 Task: Open Card Risk Monitoring and Control in Board Leadership Training to Workspace Compliance and Regulation and add a team member Softage.1@softage.net, a label Red, a checklist Decision Making, an attachment from your google drive, a color Red and finally, add a card description 'Create and send out employee satisfaction survey on workplace culture' and a comment 'This task presents an opportunity to showcase our leadership and project management skills, ensuring that it is completed on time and within budget.'. Add a start date 'Jan 01, 1900' with a due date 'Jan 08, 1900'
Action: Mouse moved to (92, 53)
Screenshot: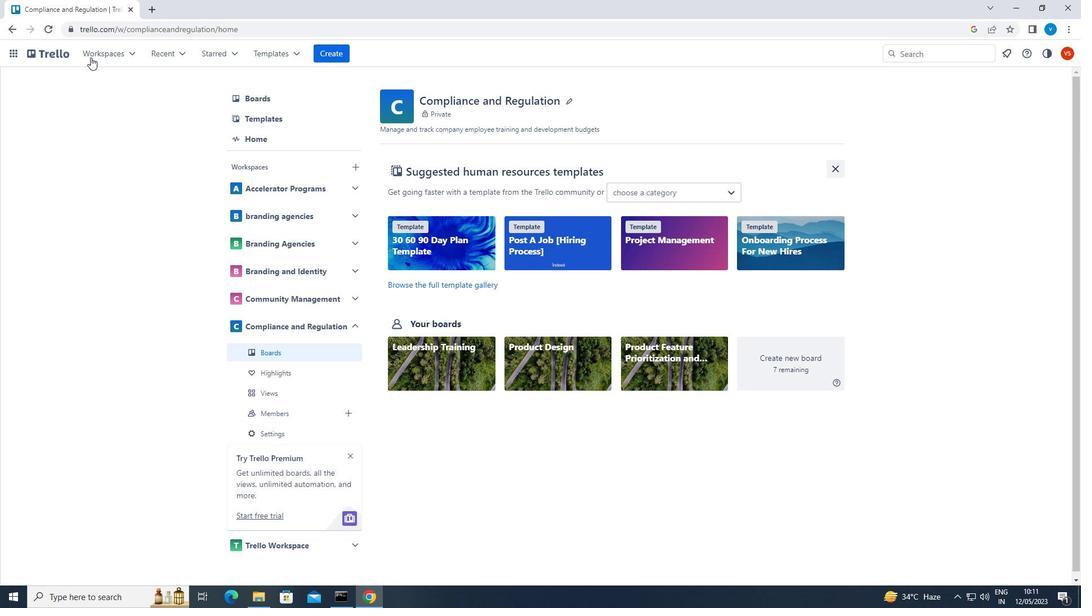 
Action: Mouse pressed left at (92, 53)
Screenshot: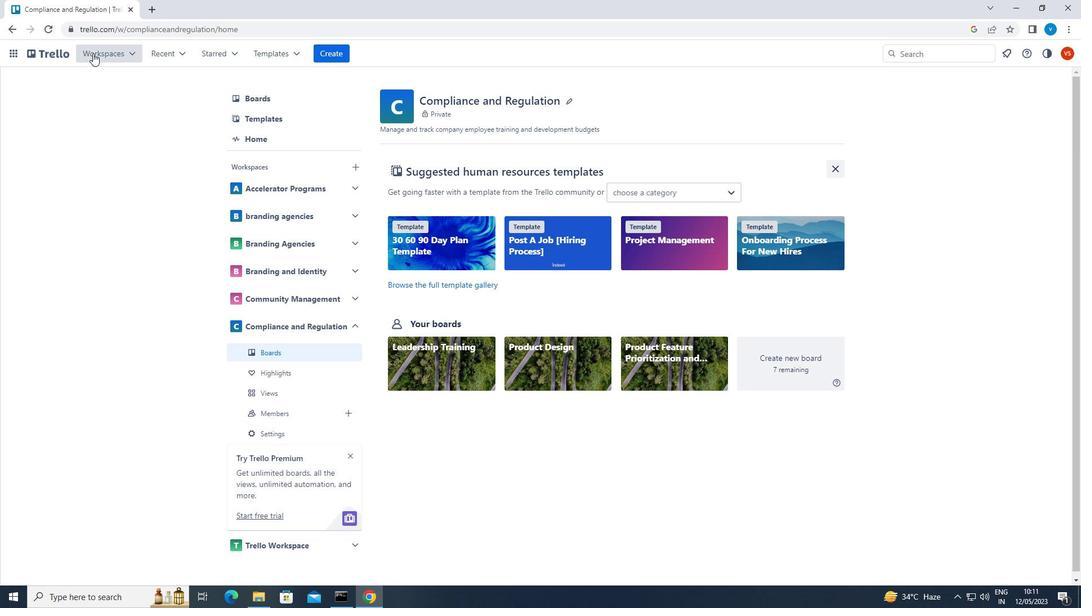 
Action: Mouse moved to (145, 308)
Screenshot: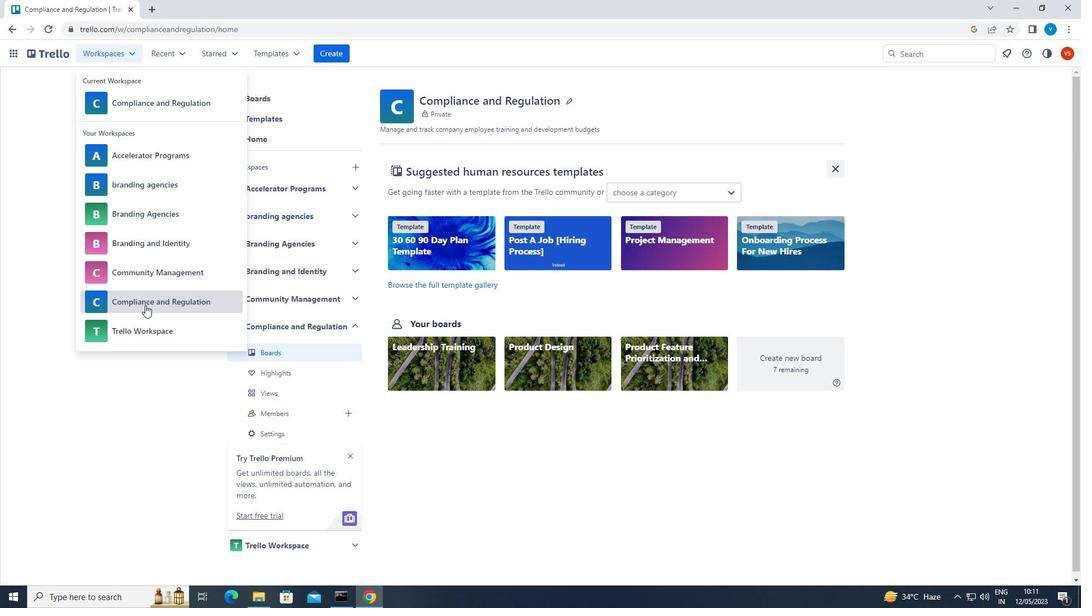 
Action: Mouse pressed left at (145, 308)
Screenshot: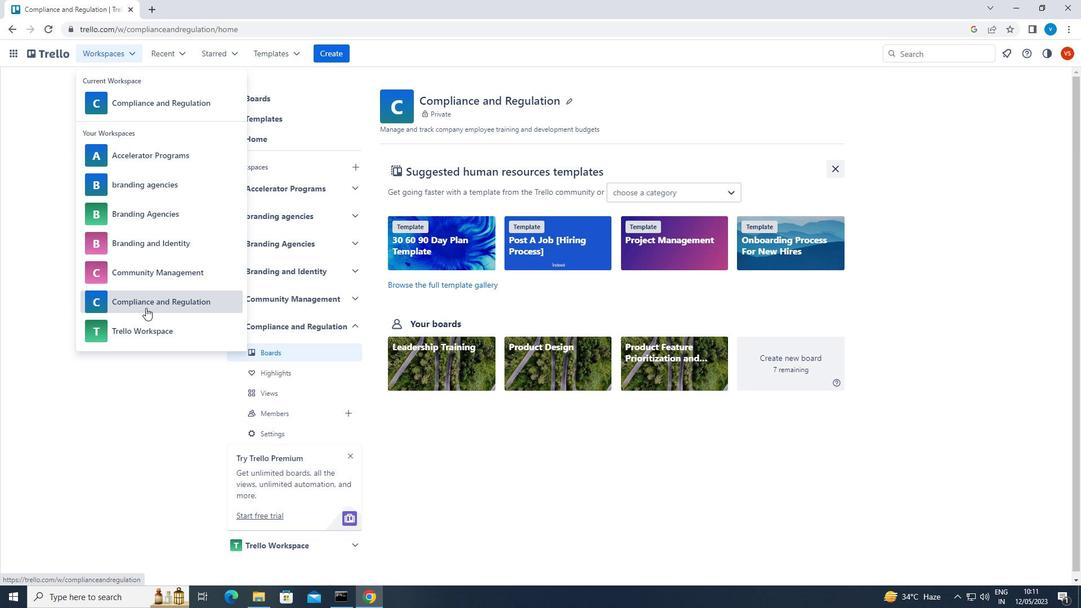 
Action: Mouse moved to (827, 461)
Screenshot: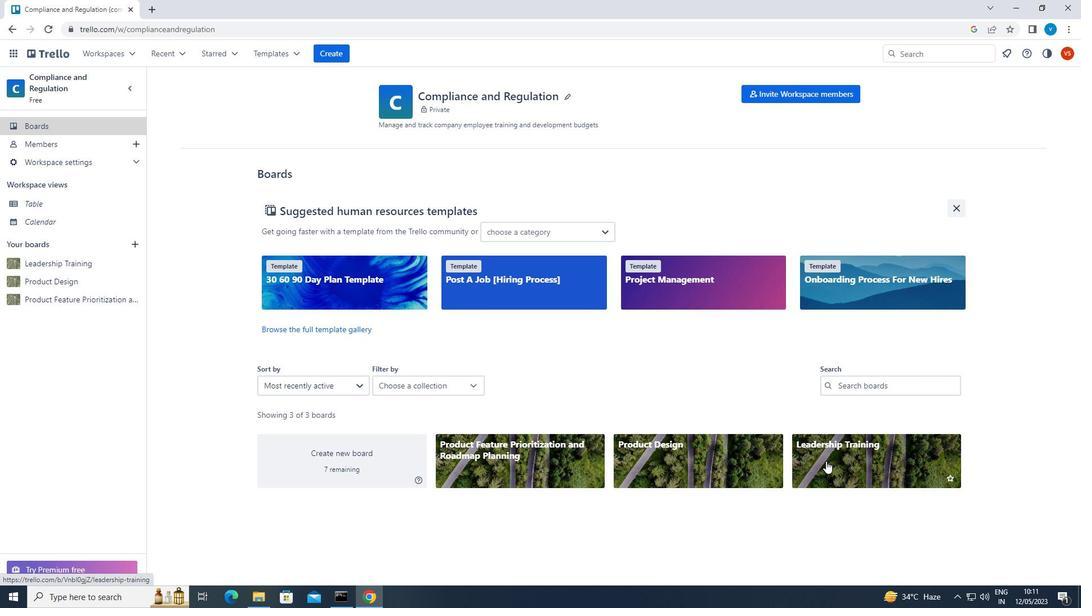
Action: Mouse pressed left at (827, 461)
Screenshot: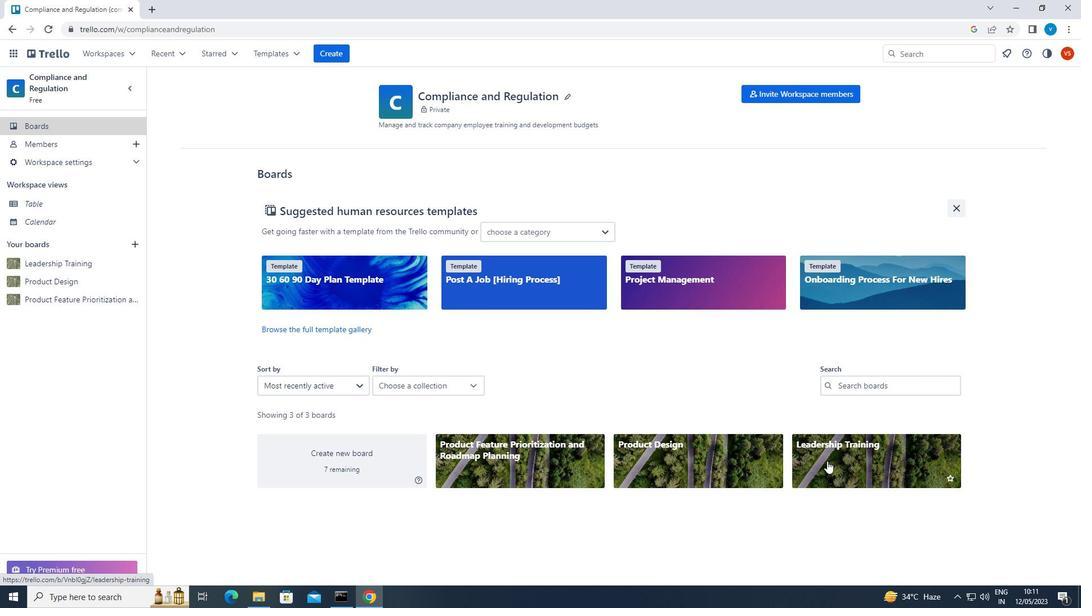 
Action: Mouse moved to (228, 143)
Screenshot: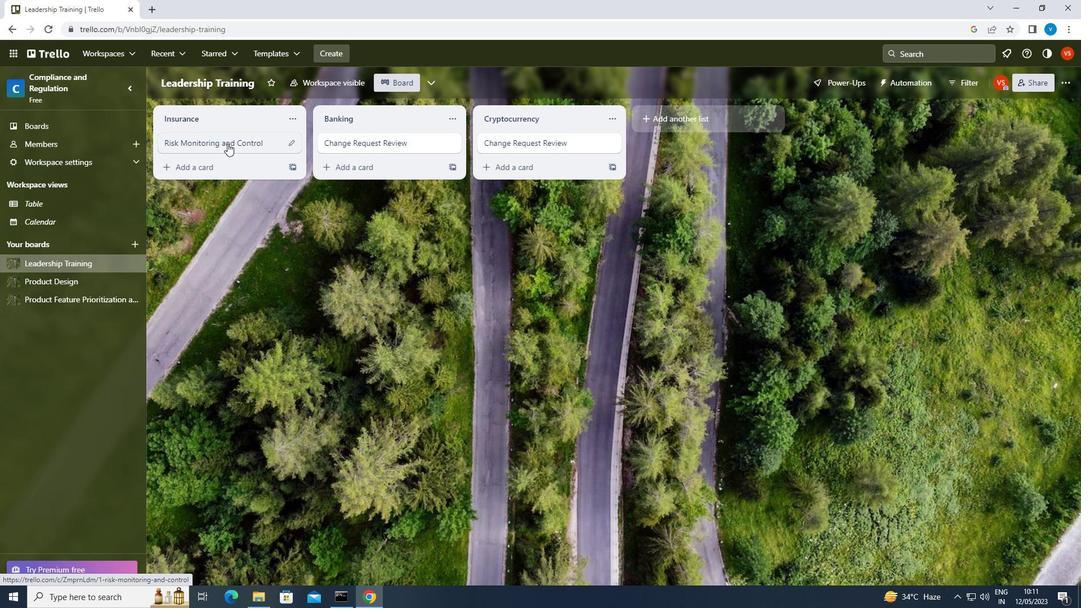
Action: Mouse pressed left at (228, 143)
Screenshot: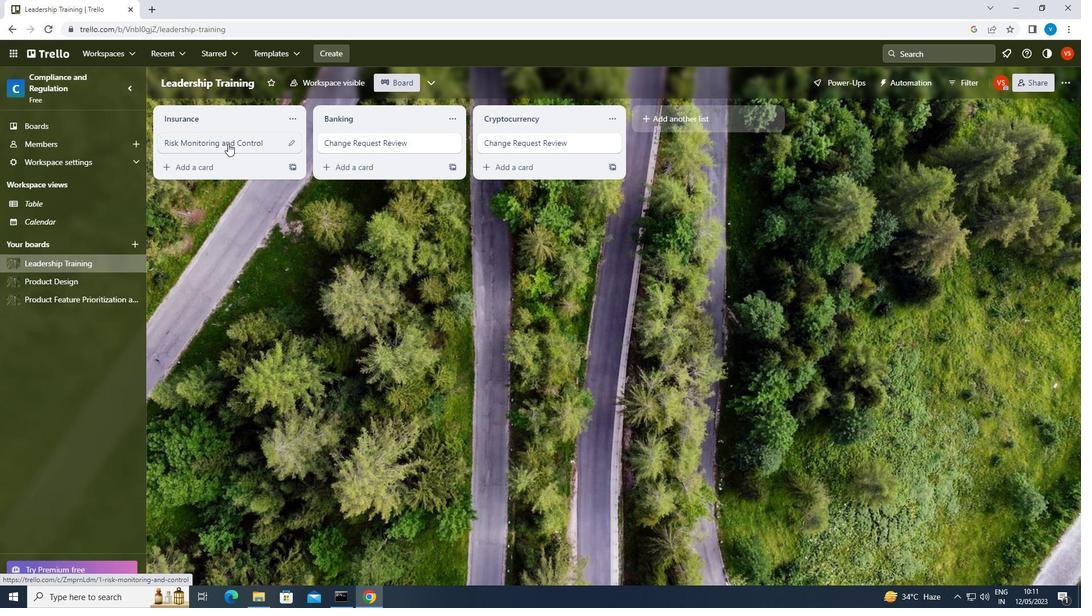 
Action: Mouse moved to (717, 136)
Screenshot: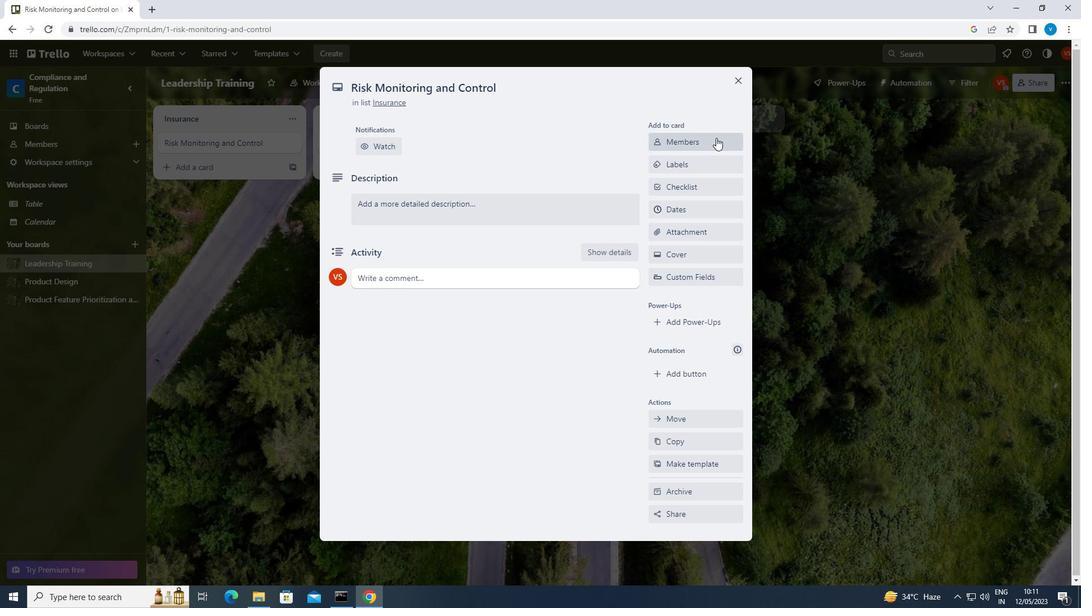 
Action: Mouse pressed left at (717, 136)
Screenshot: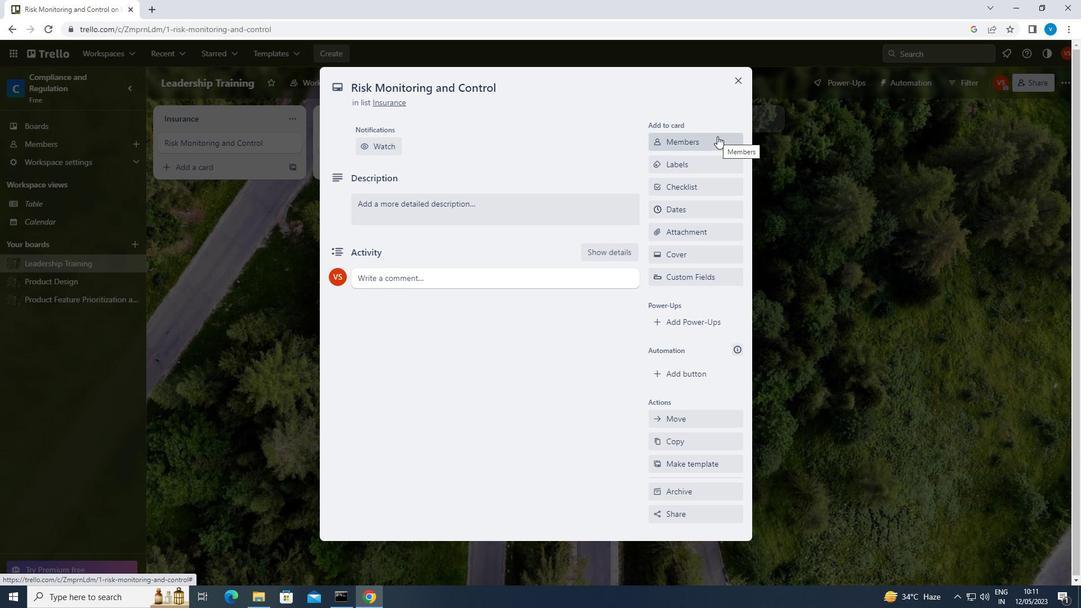 
Action: Mouse moved to (694, 196)
Screenshot: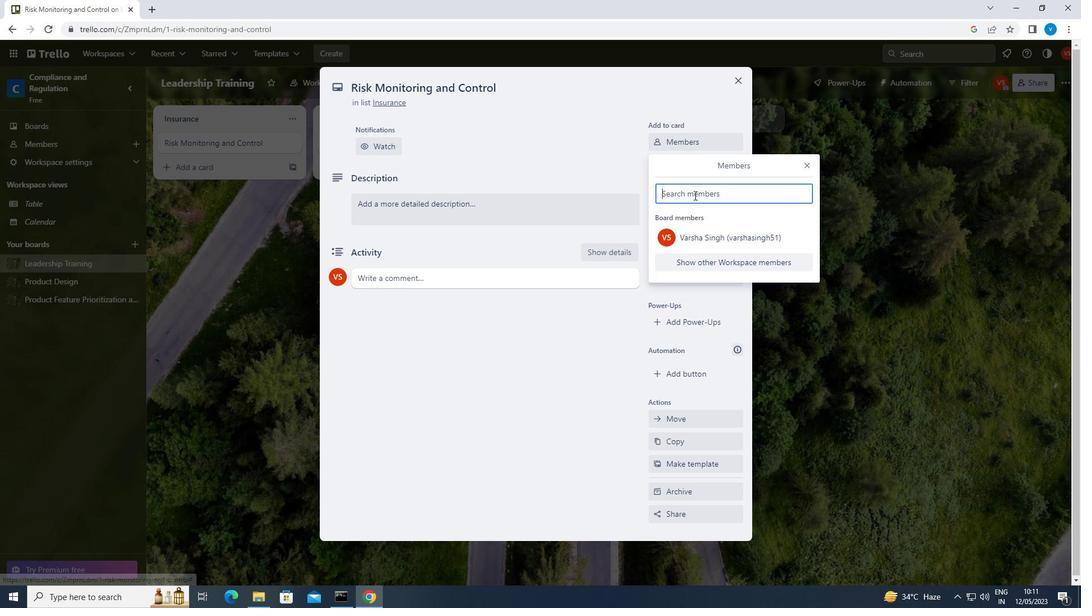 
Action: Key pressed <Key.shift>SOFTAGE.1<Key.shift>@SOFTAGE.NET
Screenshot: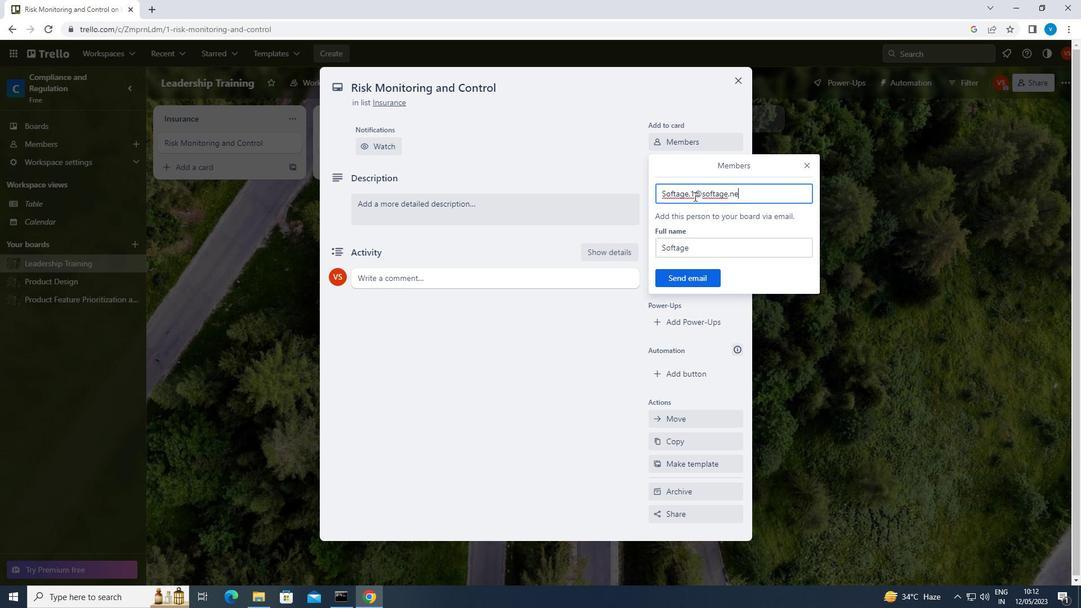 
Action: Mouse moved to (694, 274)
Screenshot: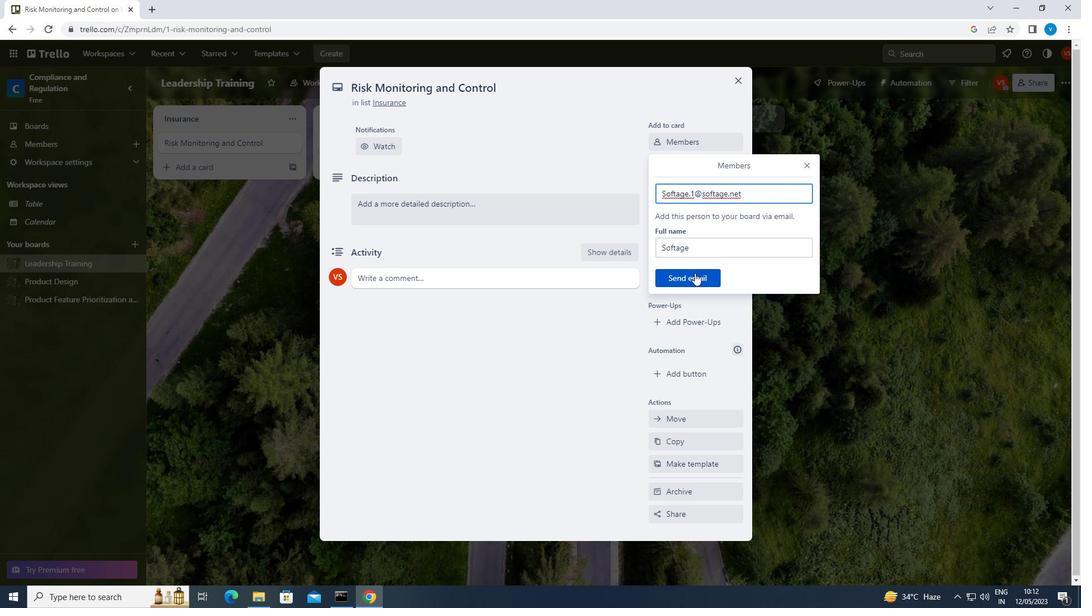 
Action: Mouse pressed left at (694, 274)
Screenshot: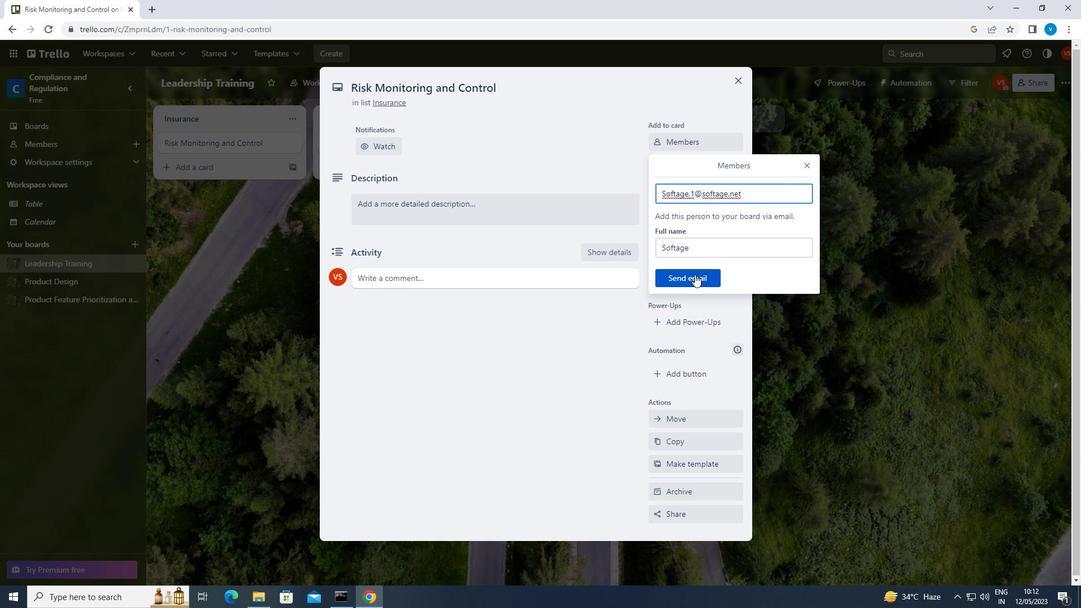 
Action: Mouse moved to (693, 207)
Screenshot: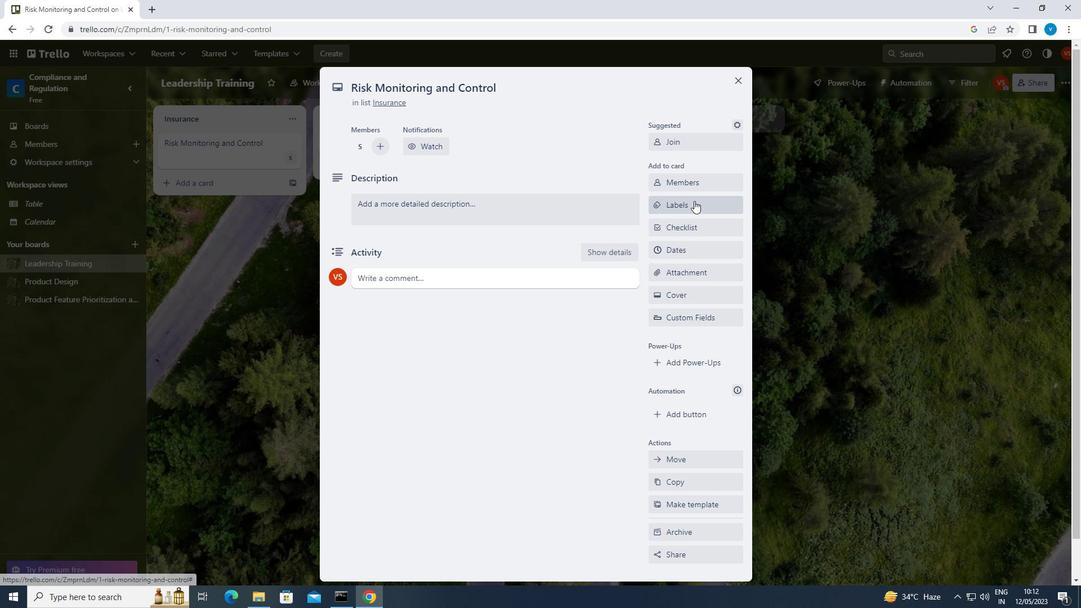 
Action: Mouse pressed left at (693, 207)
Screenshot: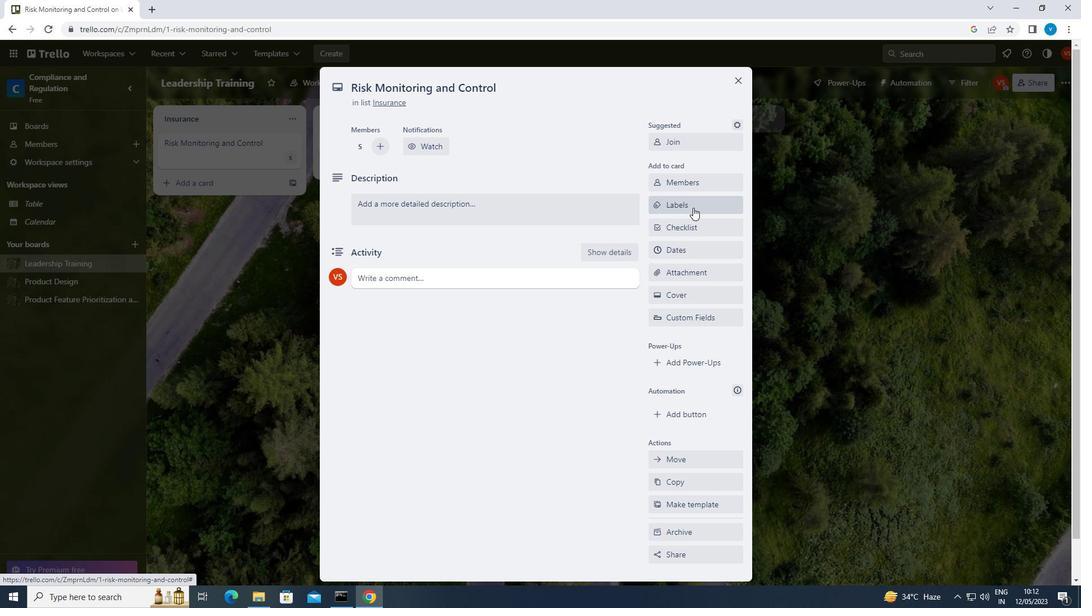 
Action: Mouse moved to (697, 352)
Screenshot: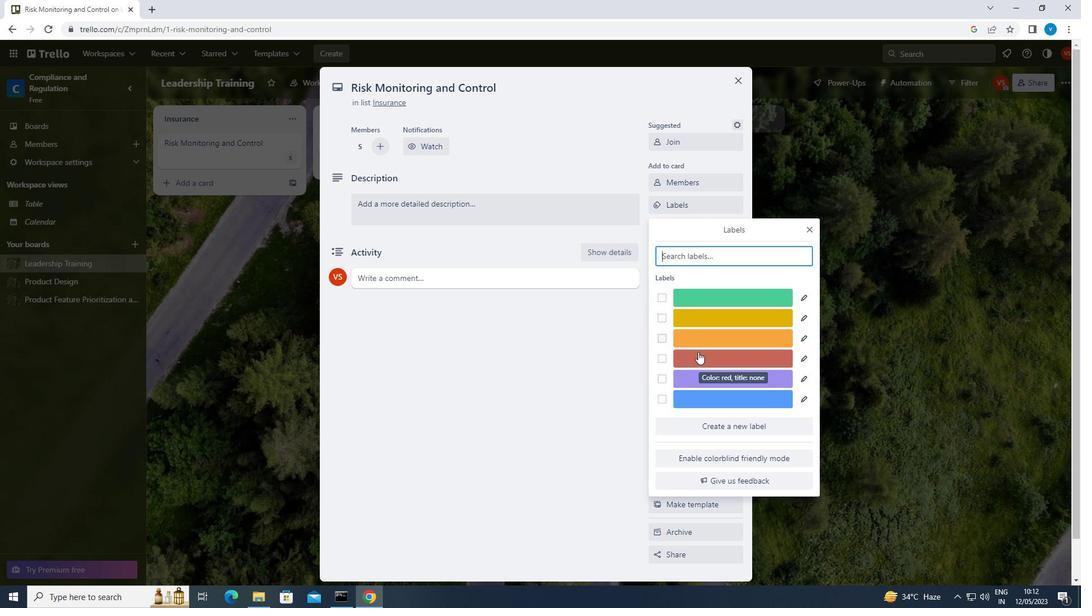 
Action: Mouse pressed left at (697, 352)
Screenshot: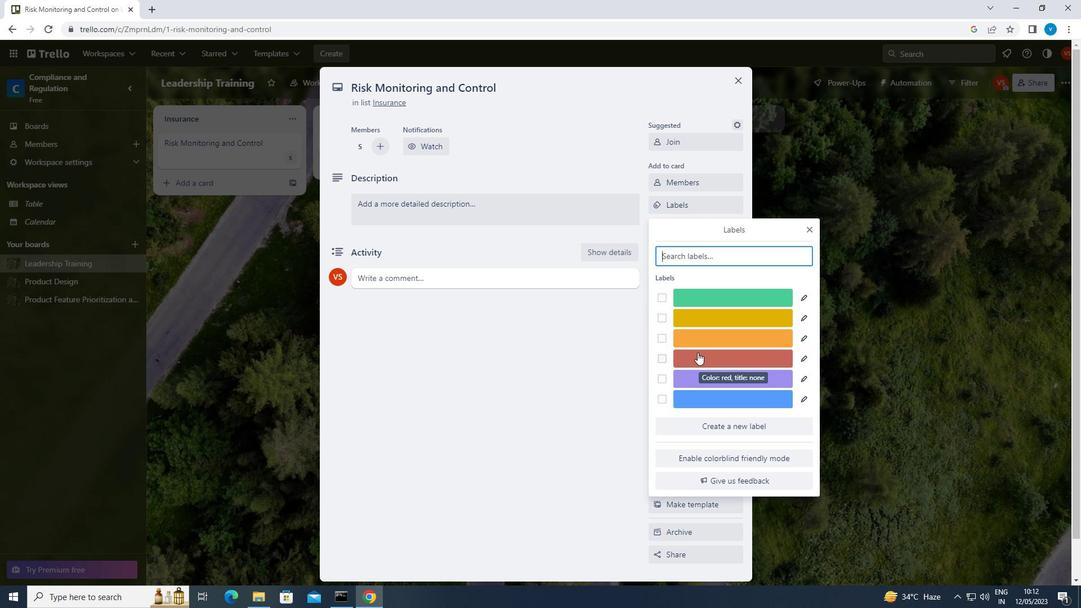 
Action: Mouse moved to (811, 229)
Screenshot: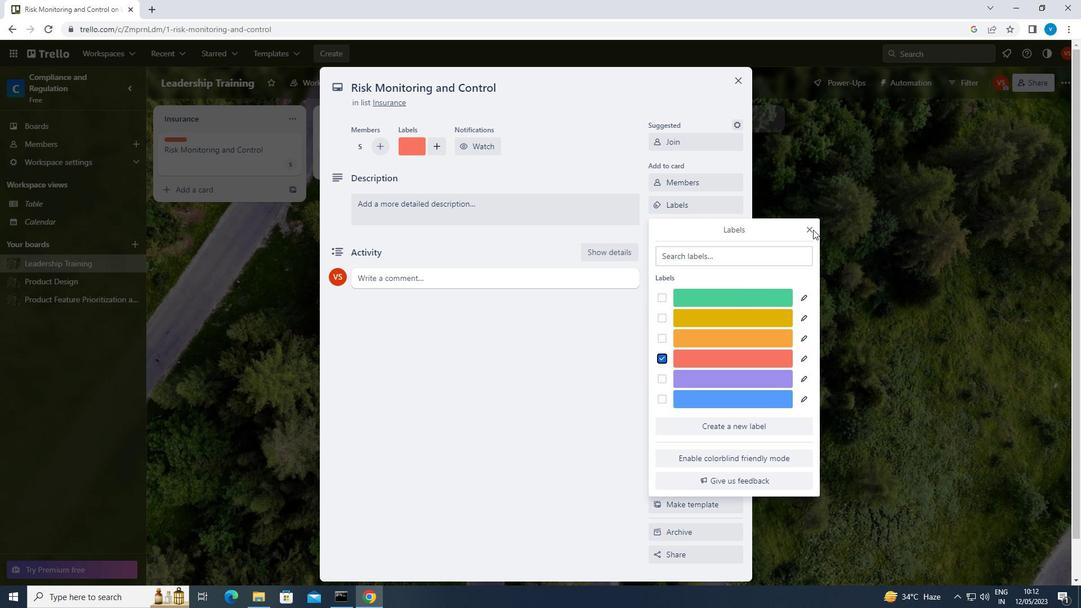 
Action: Mouse pressed left at (811, 229)
Screenshot: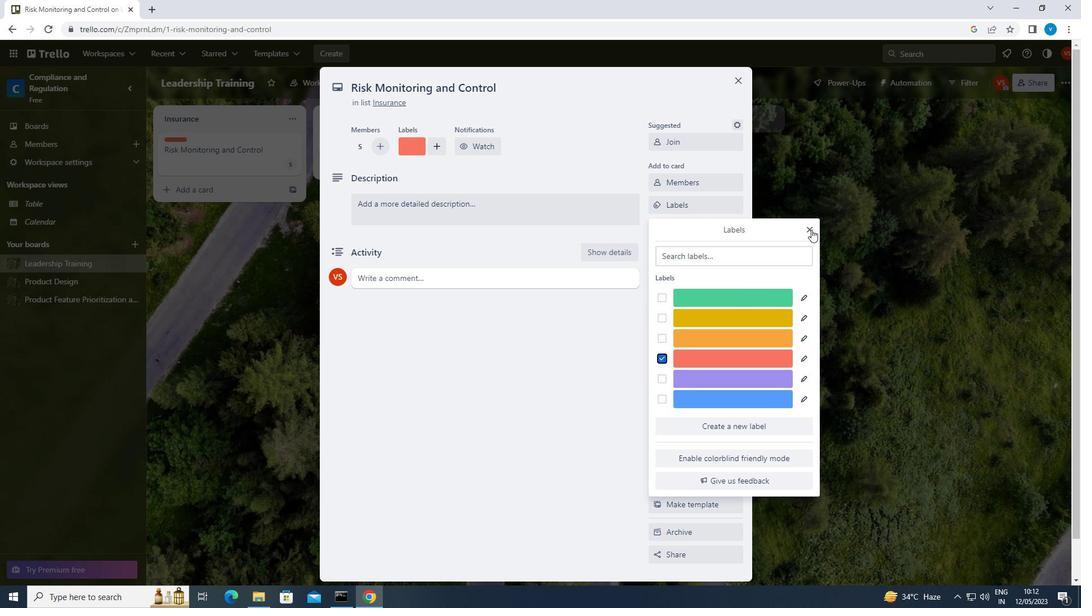 
Action: Mouse moved to (718, 224)
Screenshot: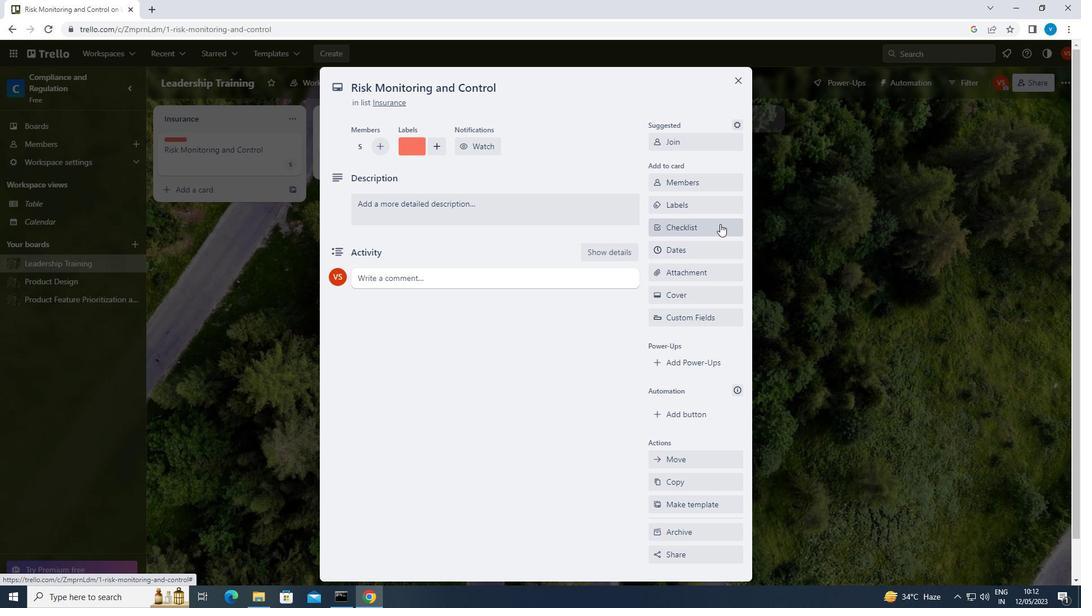 
Action: Mouse pressed left at (718, 224)
Screenshot: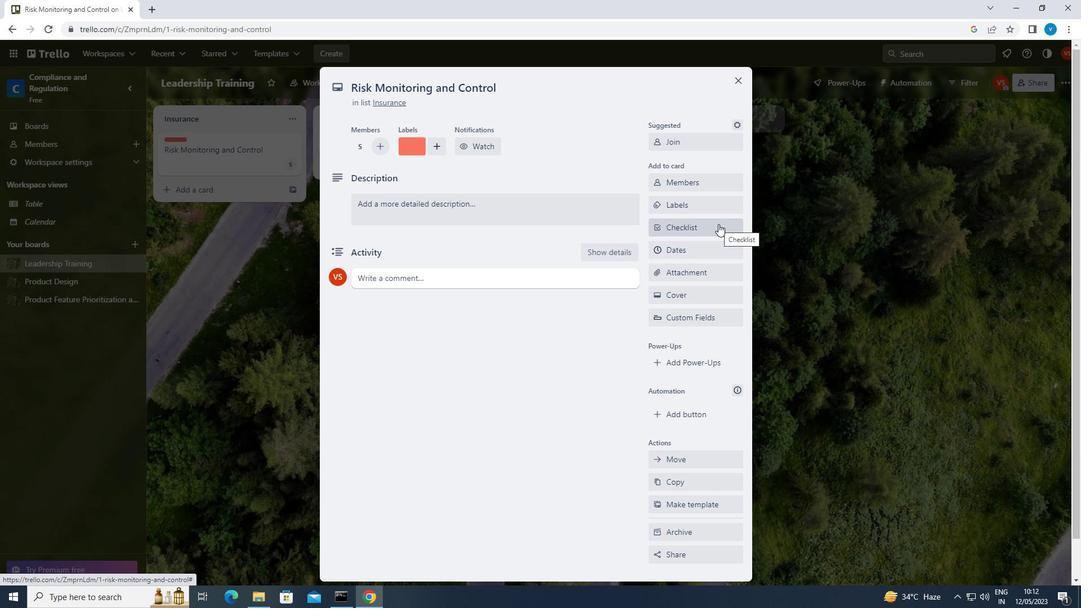 
Action: Mouse moved to (676, 315)
Screenshot: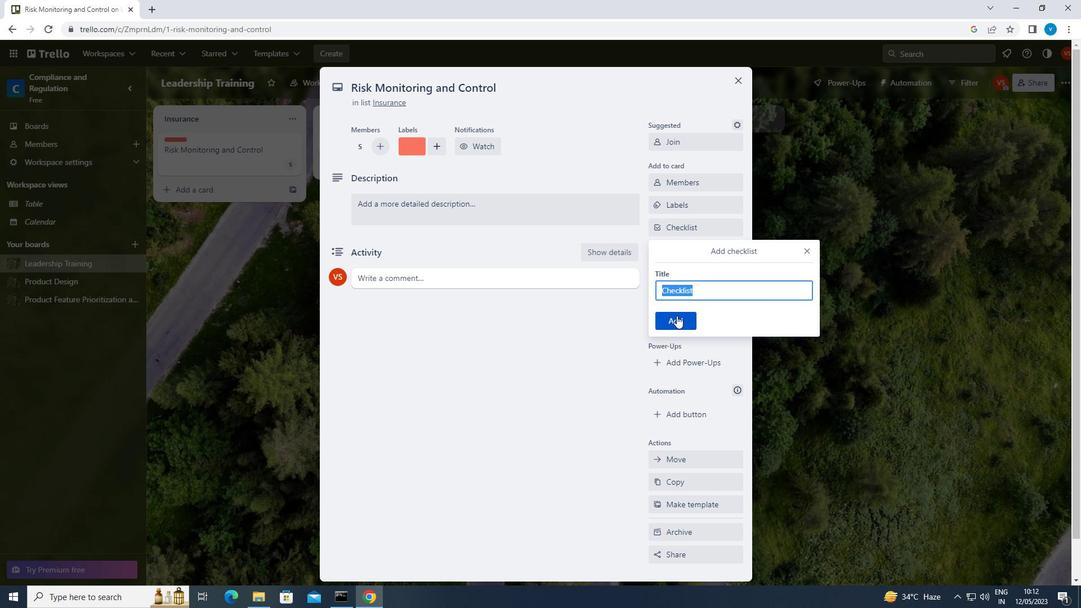 
Action: Mouse pressed left at (676, 315)
Screenshot: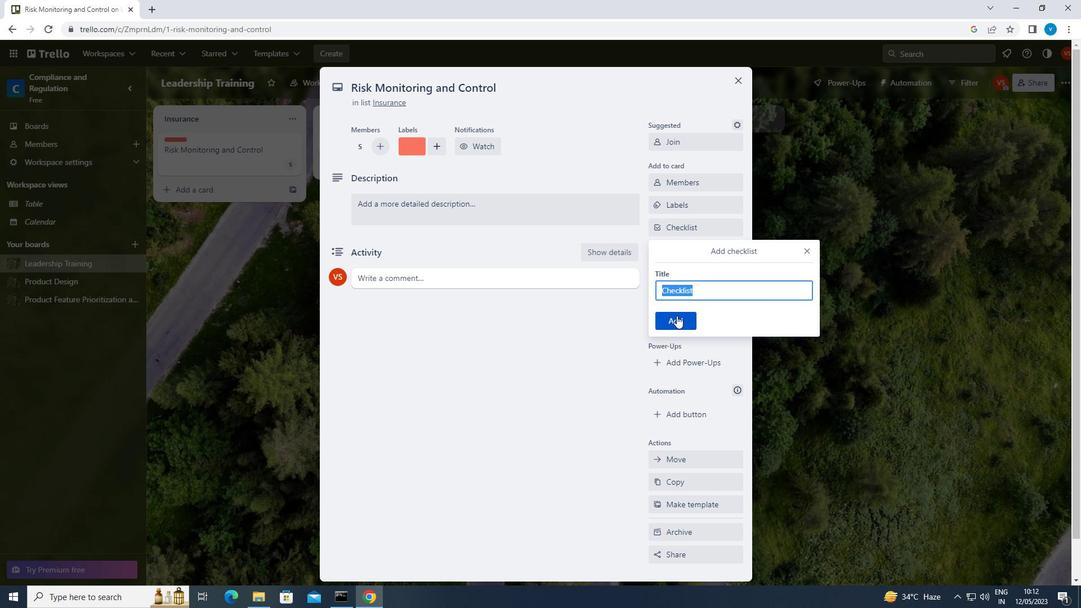 
Action: Mouse moved to (566, 286)
Screenshot: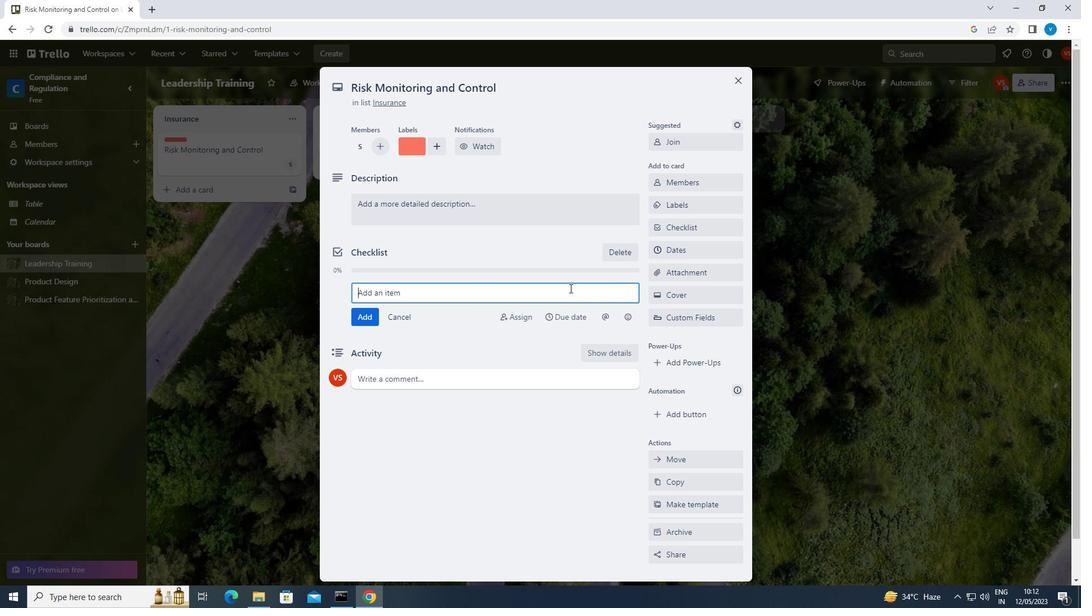 
Action: Key pressed <Key.shift>DECISION<Key.space><Key.shift>MAKING
Screenshot: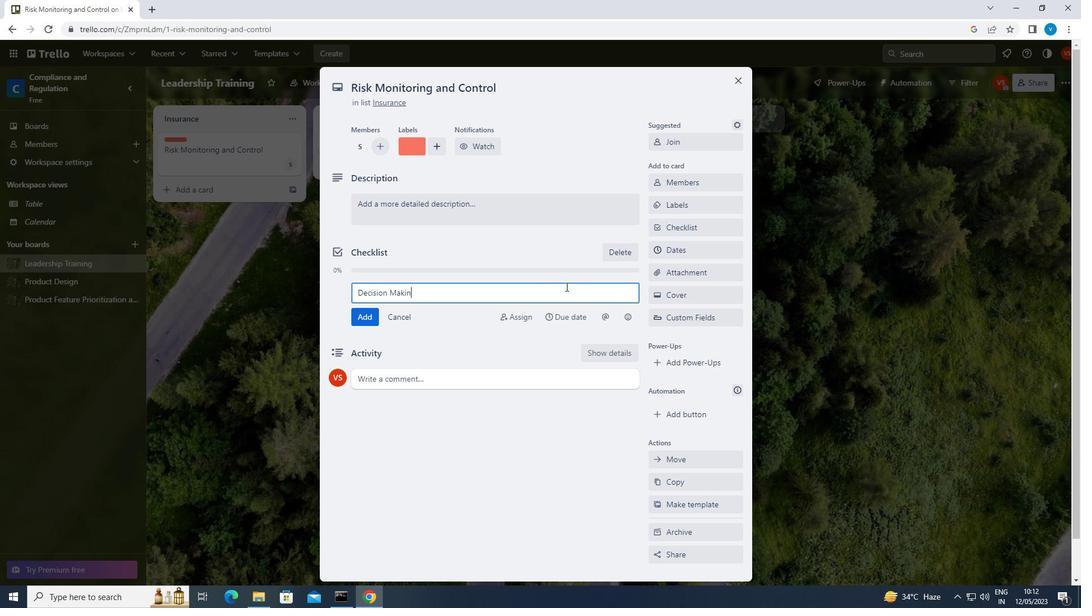 
Action: Mouse moved to (367, 319)
Screenshot: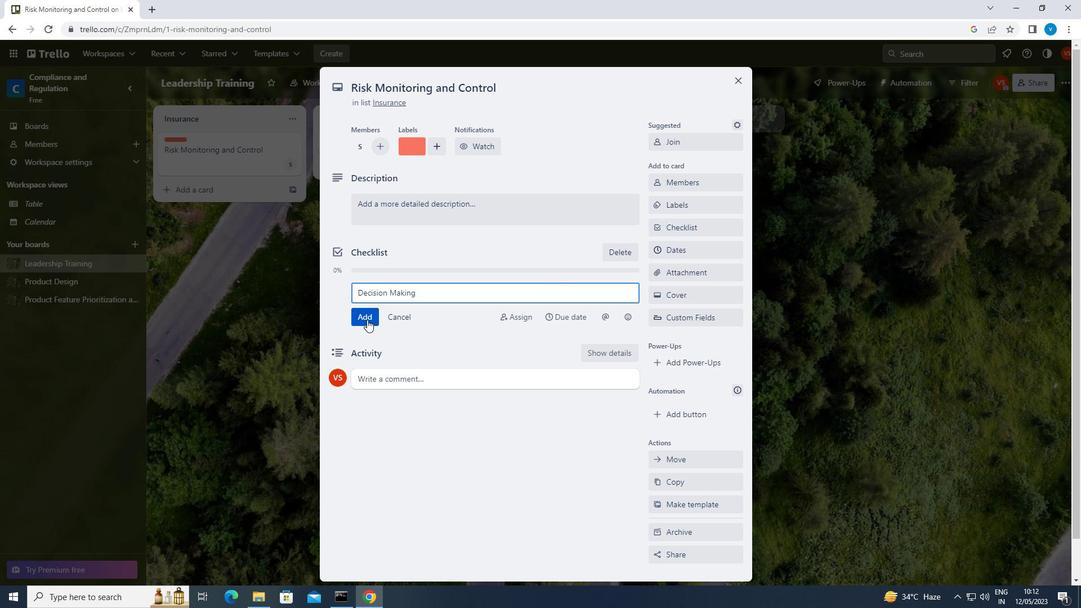 
Action: Mouse pressed left at (367, 319)
Screenshot: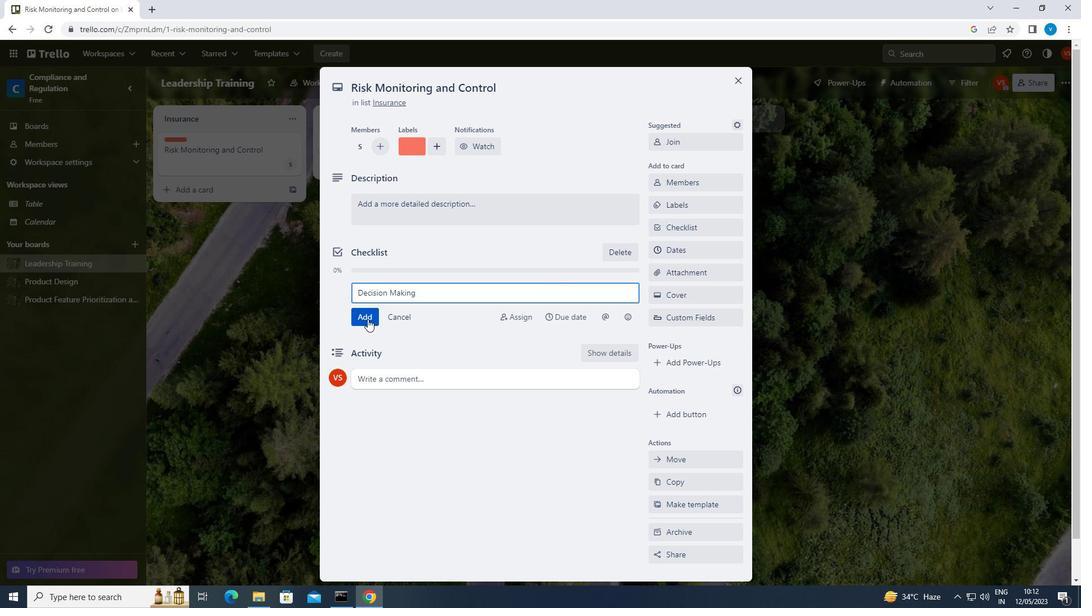 
Action: Mouse moved to (675, 275)
Screenshot: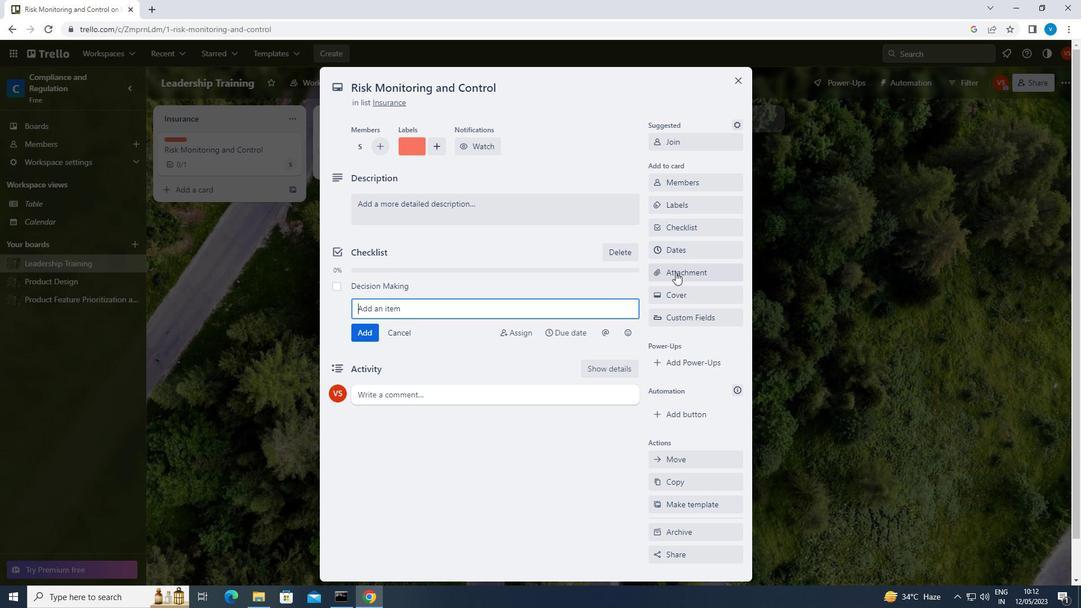 
Action: Mouse pressed left at (675, 275)
Screenshot: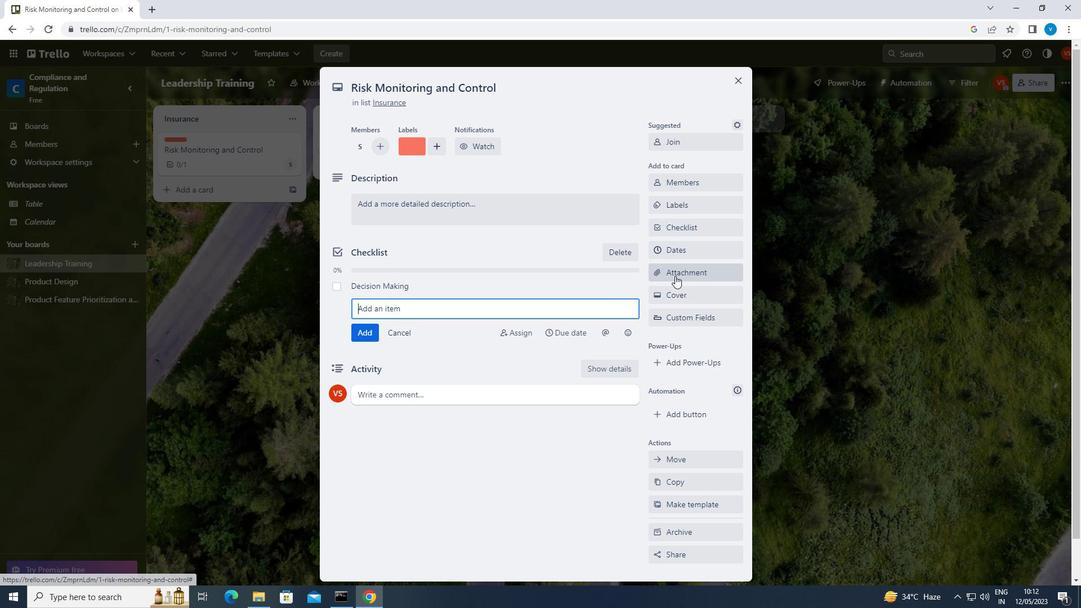 
Action: Mouse moved to (676, 361)
Screenshot: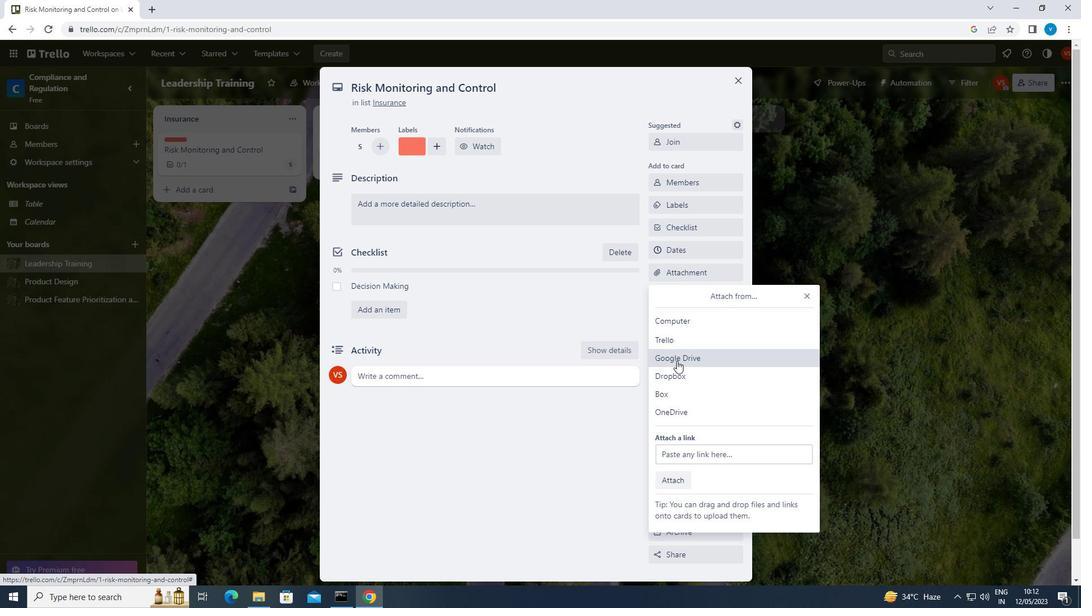 
Action: Mouse pressed left at (676, 361)
Screenshot: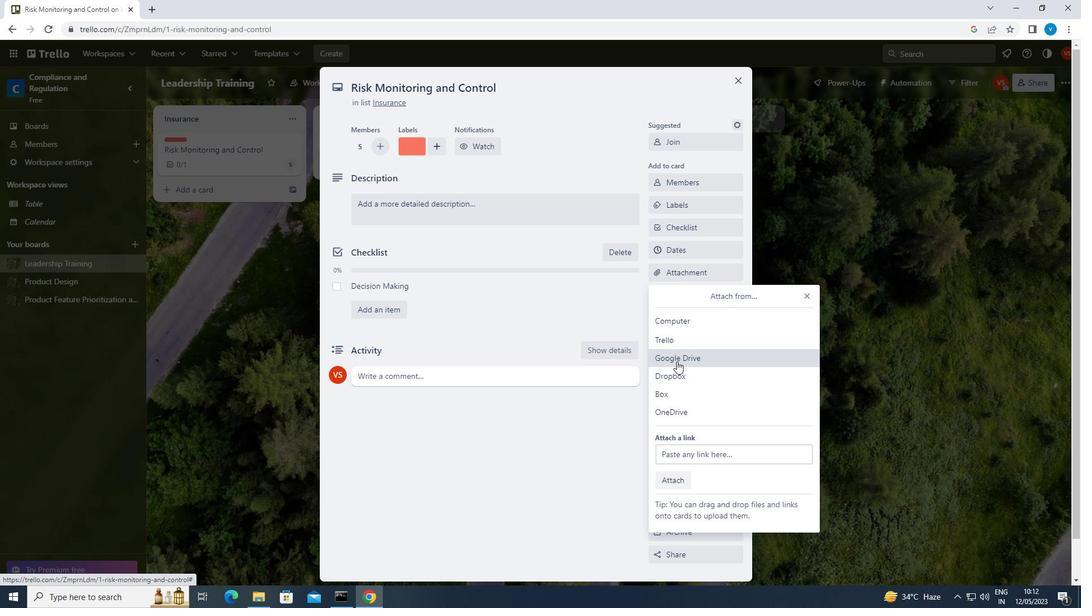 
Action: Mouse moved to (323, 289)
Screenshot: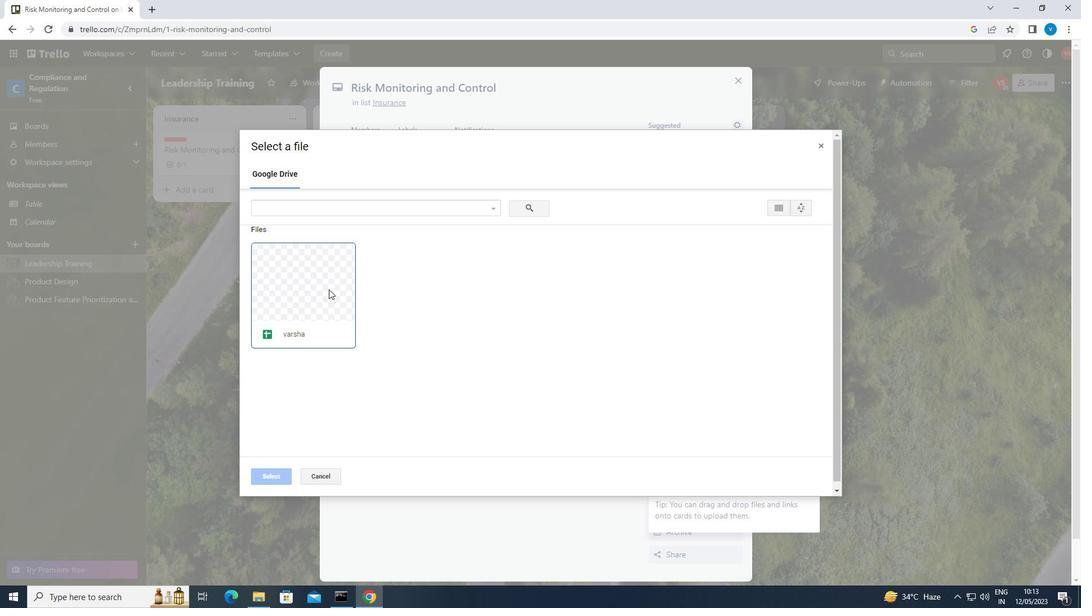 
Action: Mouse pressed left at (323, 289)
Screenshot: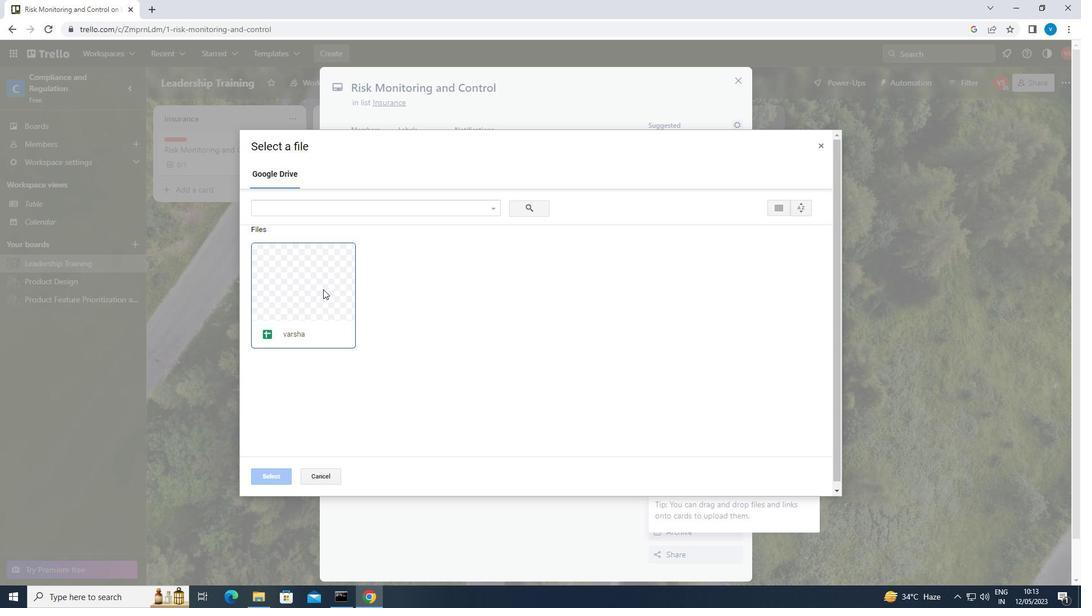 
Action: Mouse moved to (271, 473)
Screenshot: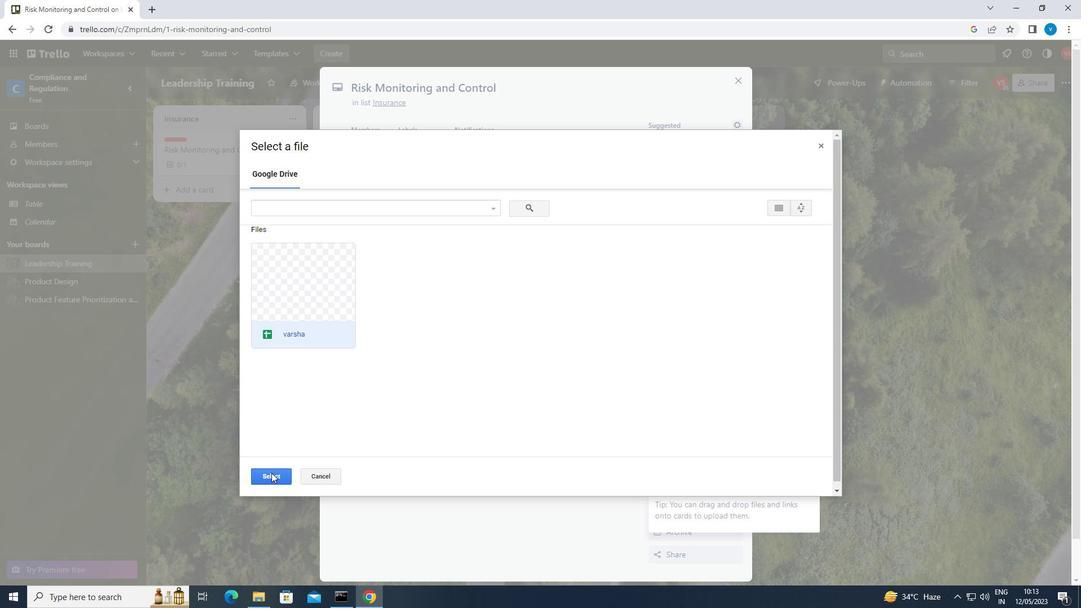 
Action: Mouse pressed left at (271, 473)
Screenshot: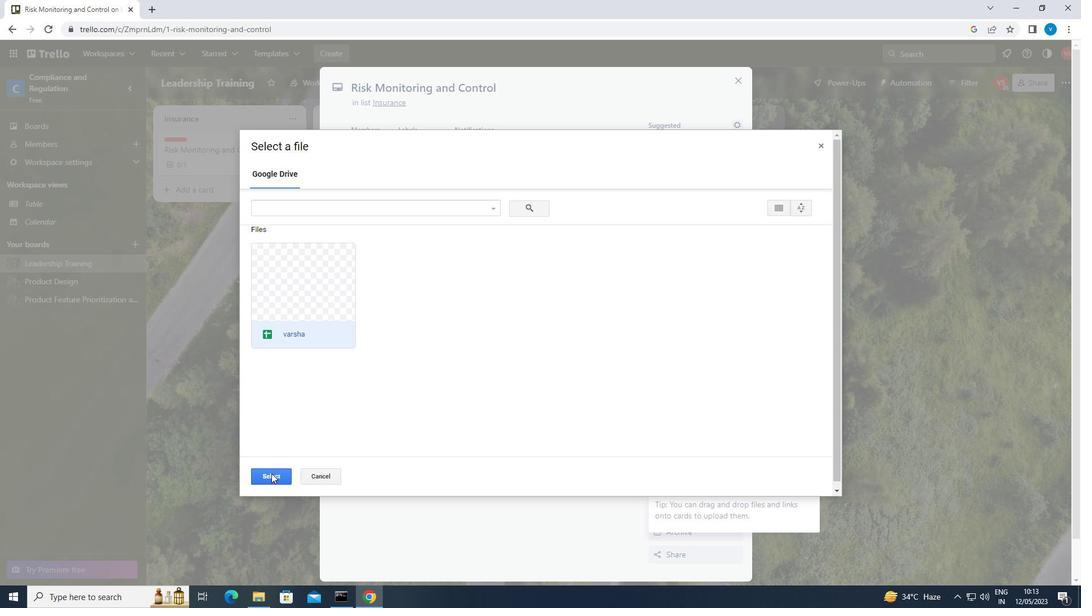 
Action: Mouse moved to (680, 292)
Screenshot: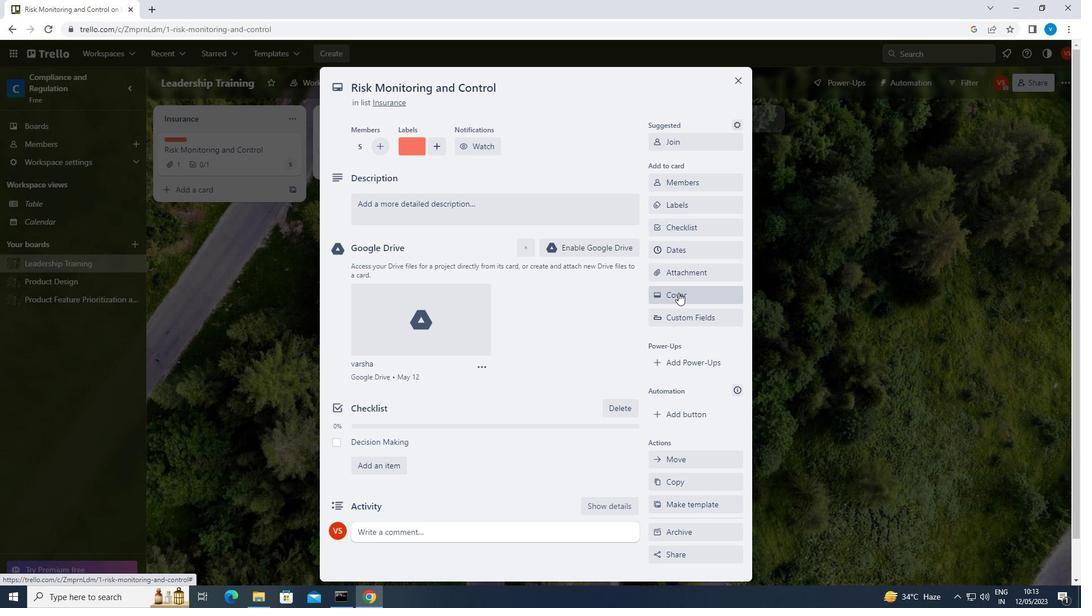 
Action: Mouse pressed left at (680, 292)
Screenshot: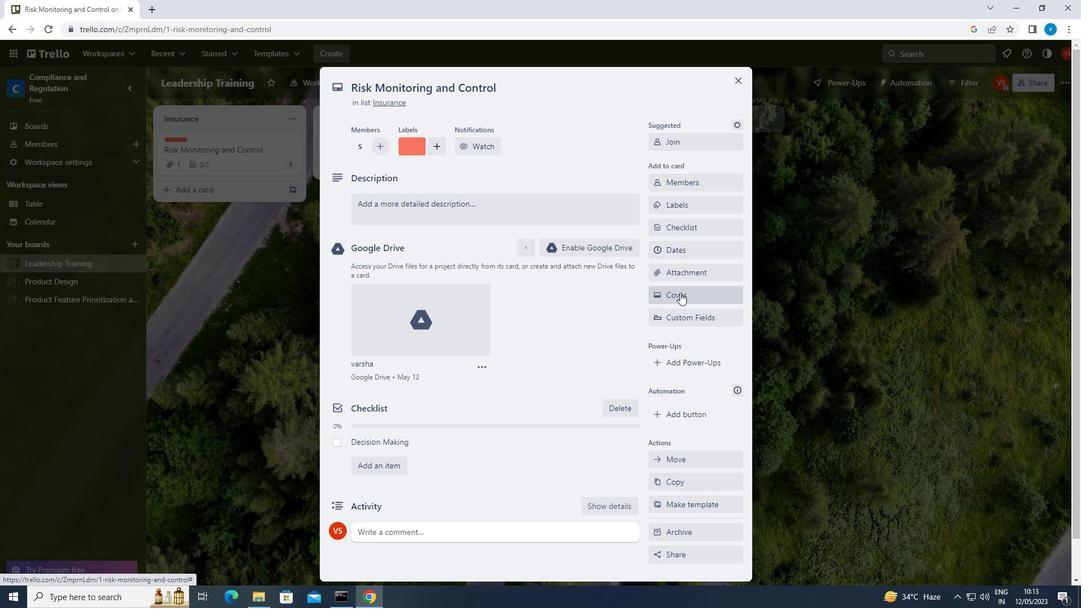 
Action: Mouse moved to (765, 357)
Screenshot: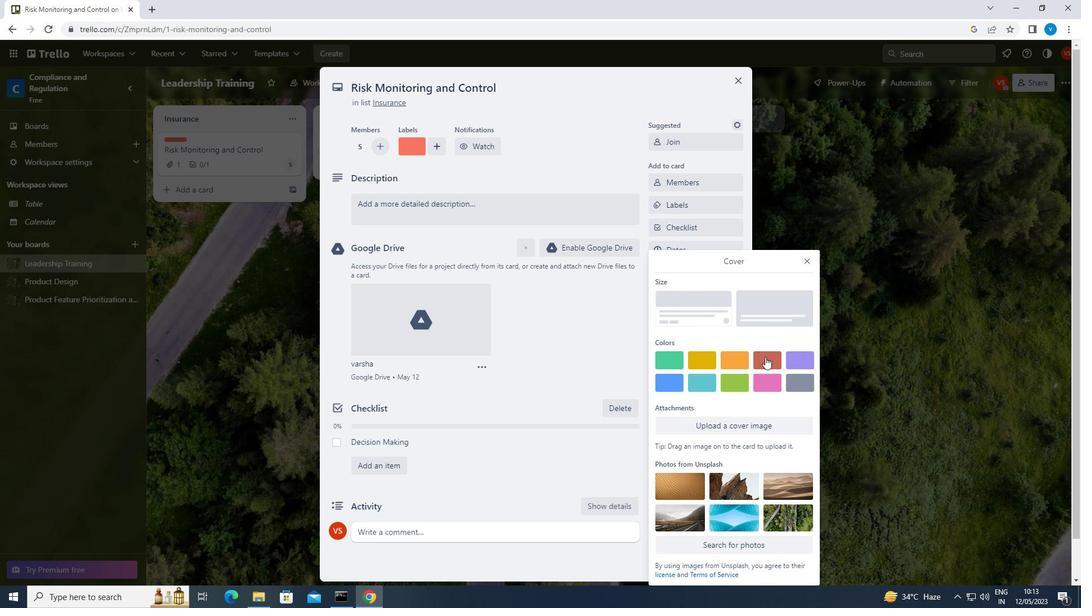 
Action: Mouse pressed left at (765, 357)
Screenshot: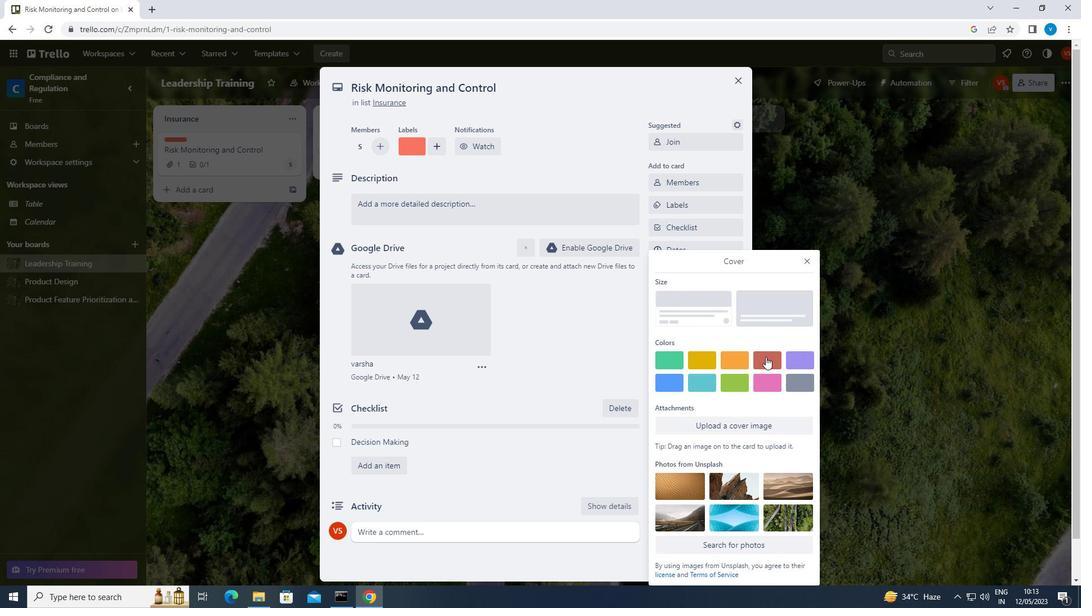 
Action: Mouse moved to (807, 241)
Screenshot: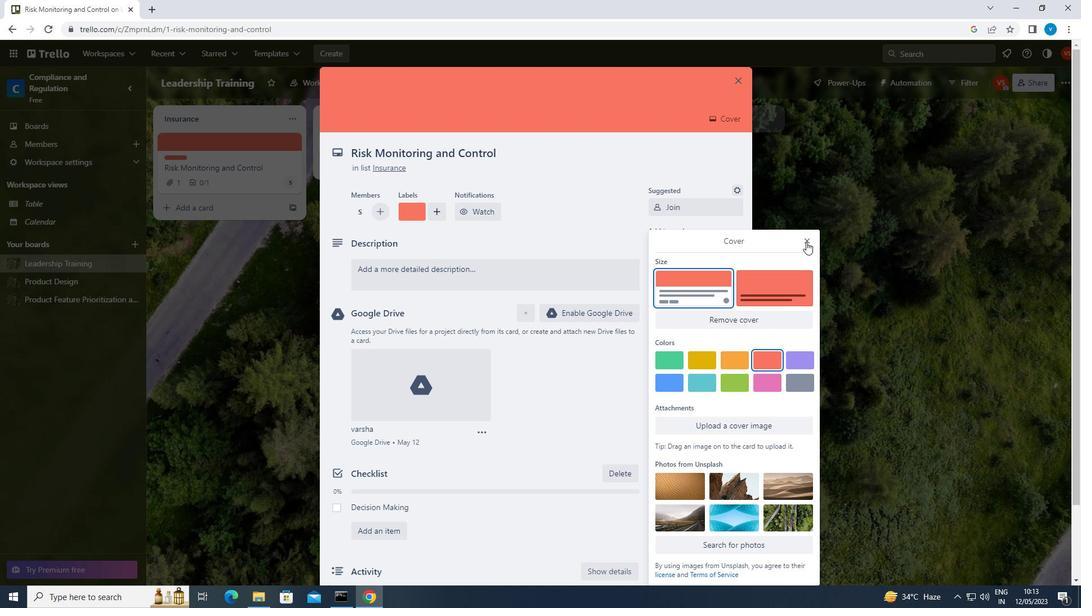 
Action: Mouse pressed left at (807, 241)
Screenshot: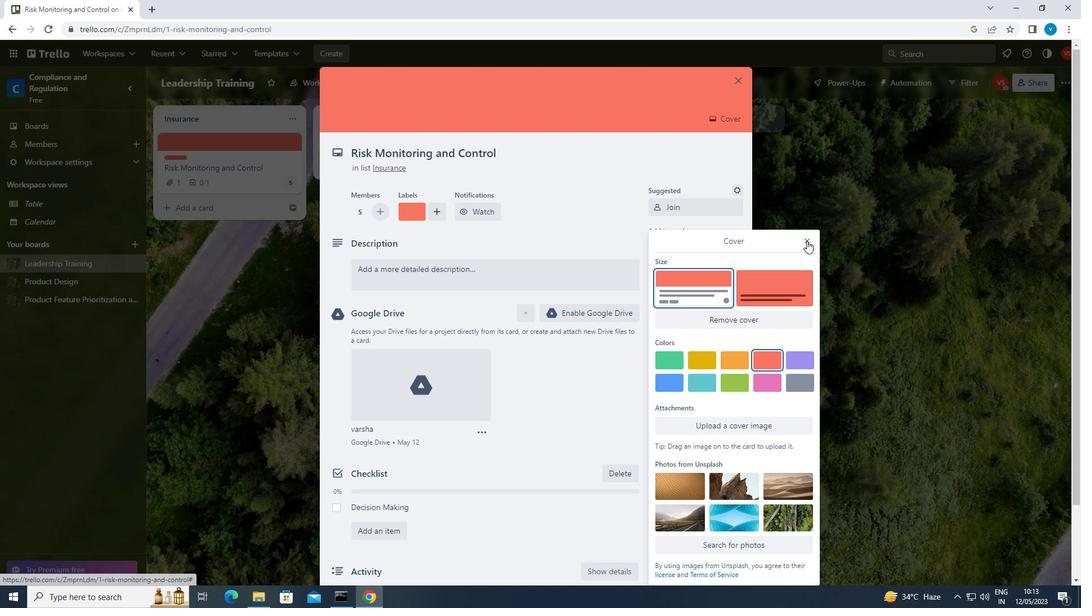 
Action: Mouse moved to (528, 273)
Screenshot: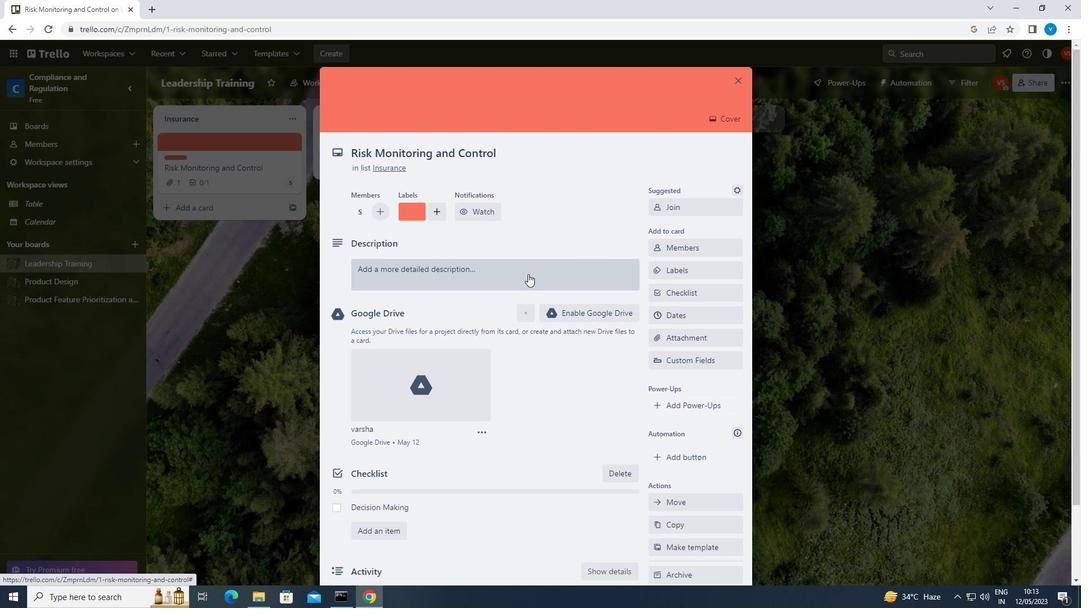 
Action: Mouse pressed left at (528, 273)
Screenshot: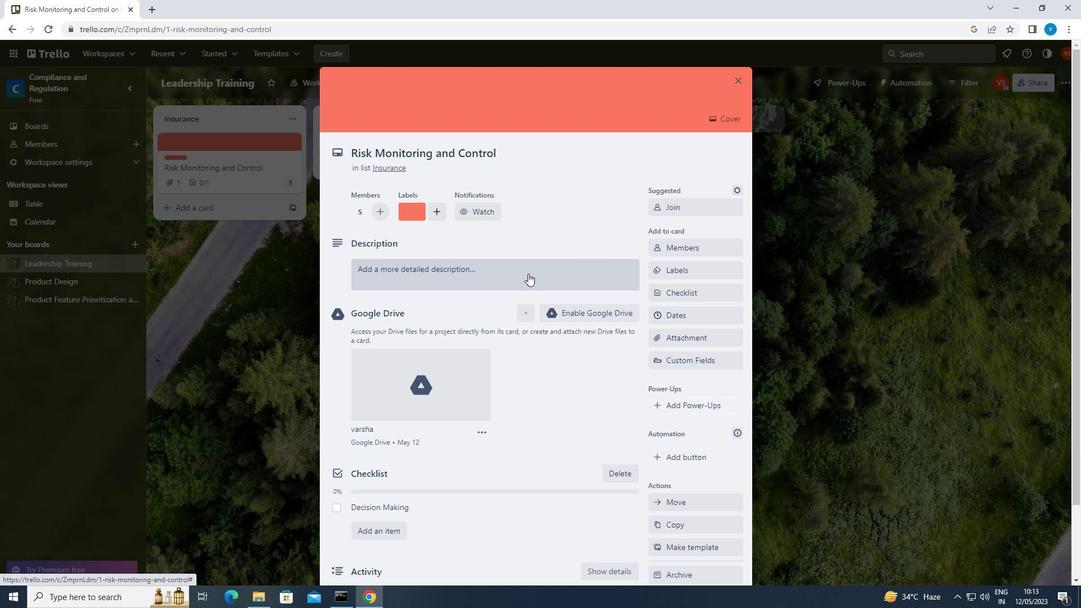 
Action: Key pressed <Key.shift>CREATE<Key.space>AND<Key.space>SEND<Key.space>OUT<Key.space>EMPLOYEE<Key.space>SATISFACTION<Key.space>SURVEY<Key.space>ON<Key.space>WORKPLACE<Key.space>CULTURE
Screenshot: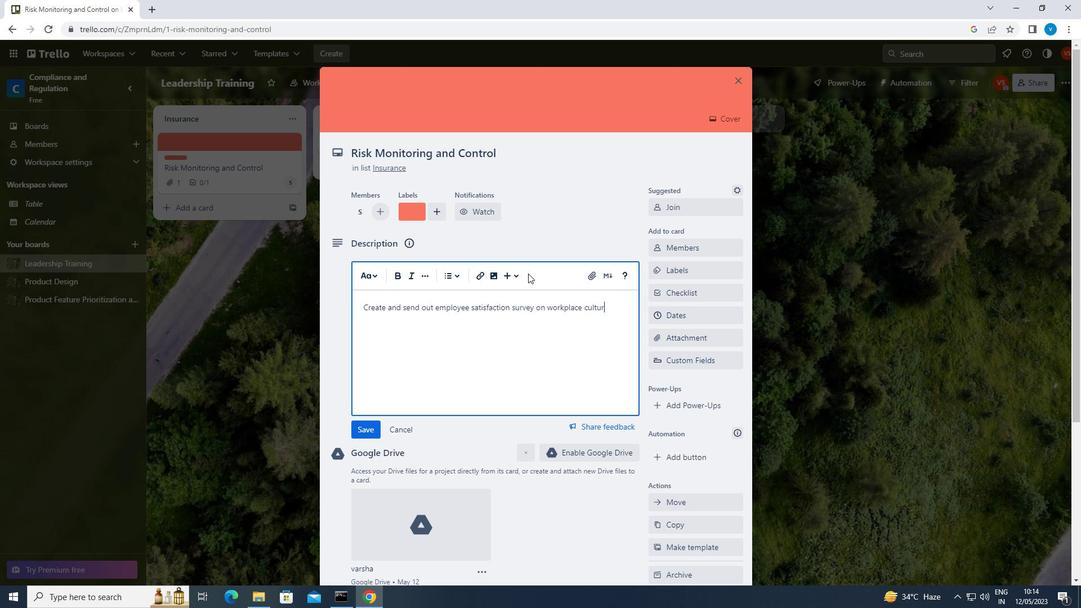 
Action: Mouse moved to (512, 438)
Screenshot: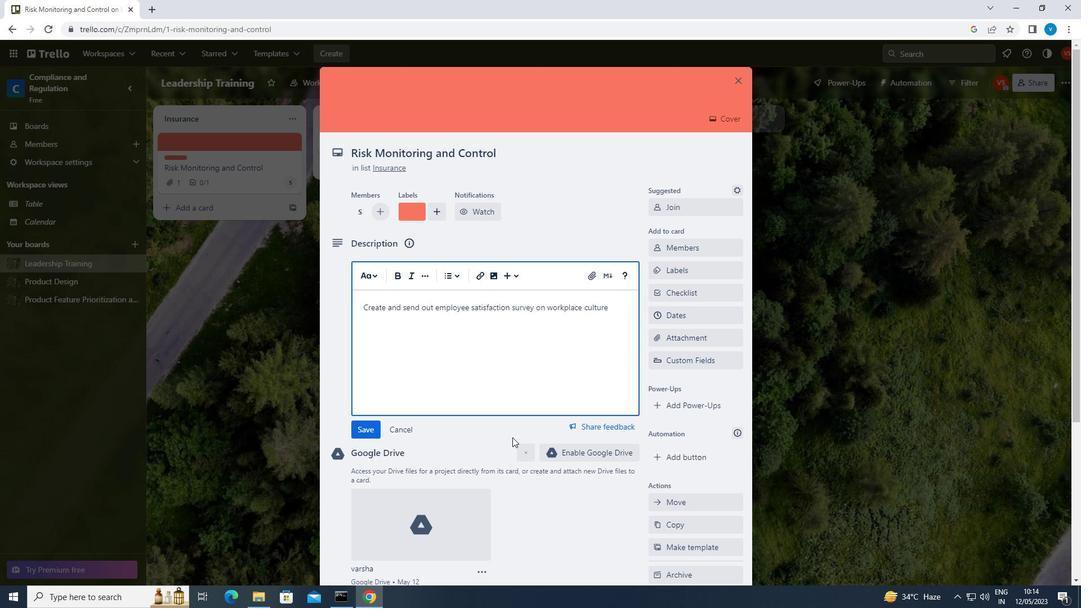 
Action: Mouse scrolled (512, 437) with delta (0, 0)
Screenshot: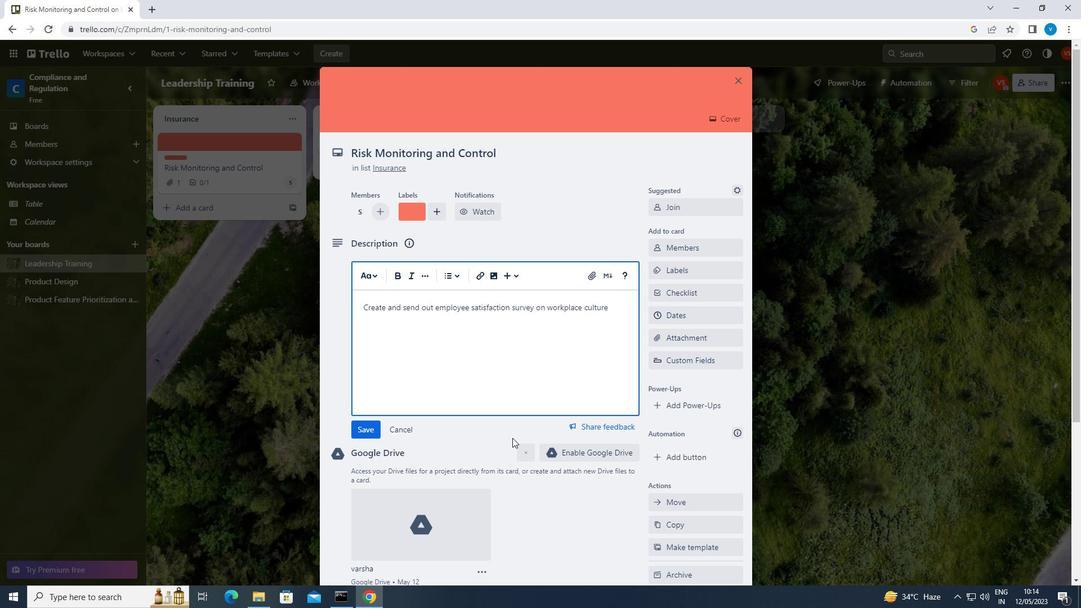 
Action: Mouse moved to (512, 438)
Screenshot: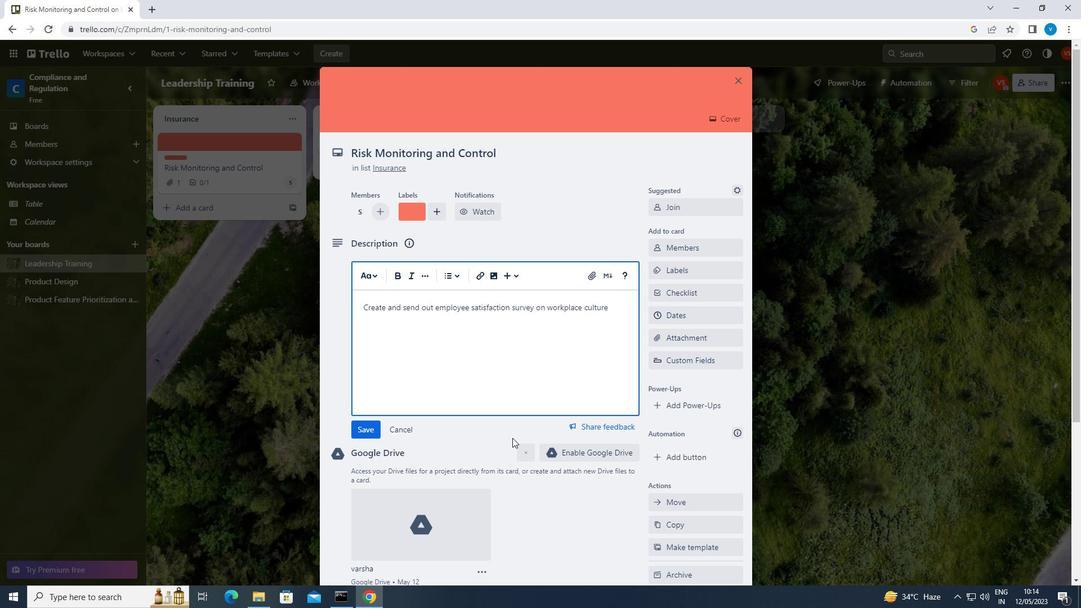 
Action: Mouse scrolled (512, 438) with delta (0, 0)
Screenshot: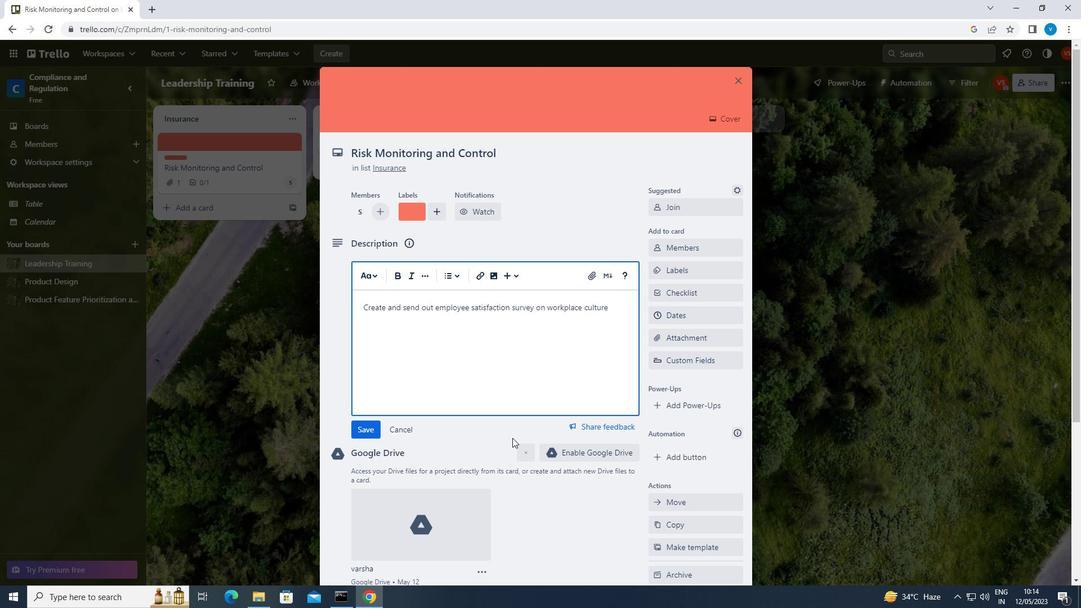 
Action: Mouse scrolled (512, 438) with delta (0, 0)
Screenshot: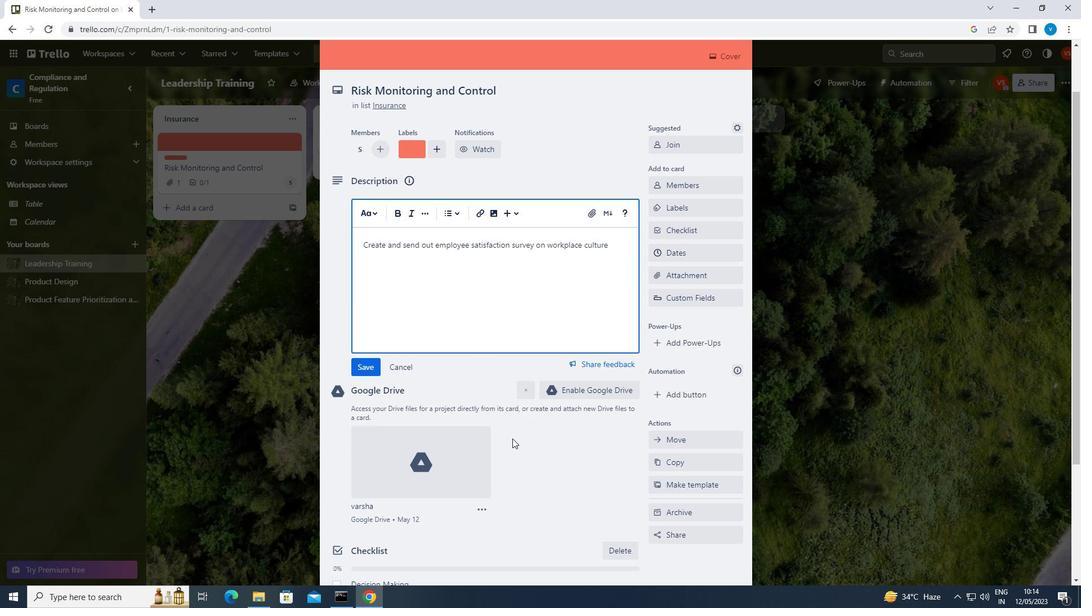 
Action: Mouse moved to (373, 260)
Screenshot: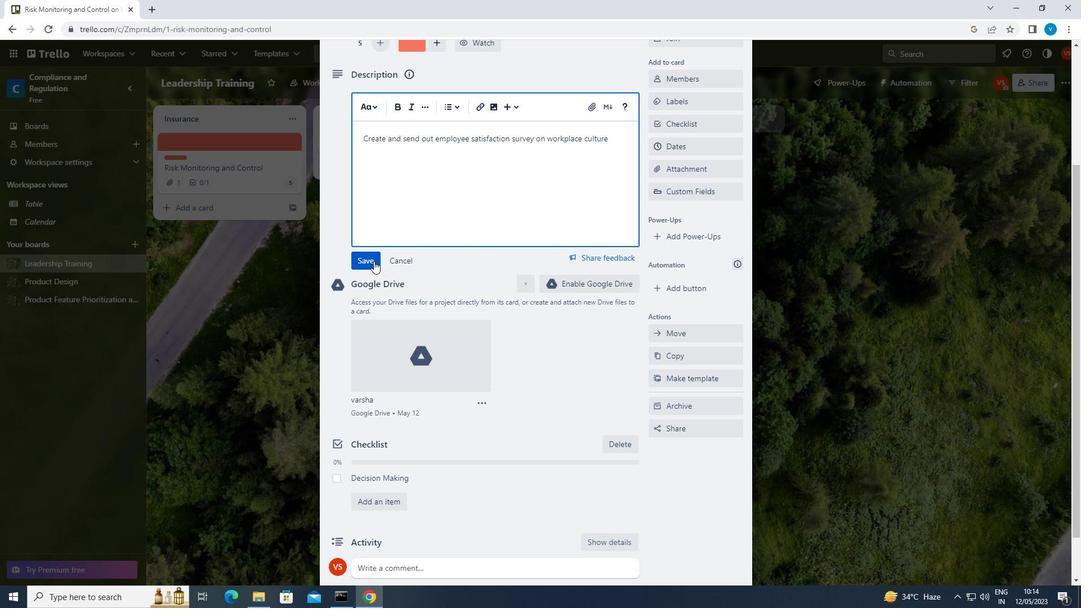 
Action: Mouse pressed left at (373, 260)
Screenshot: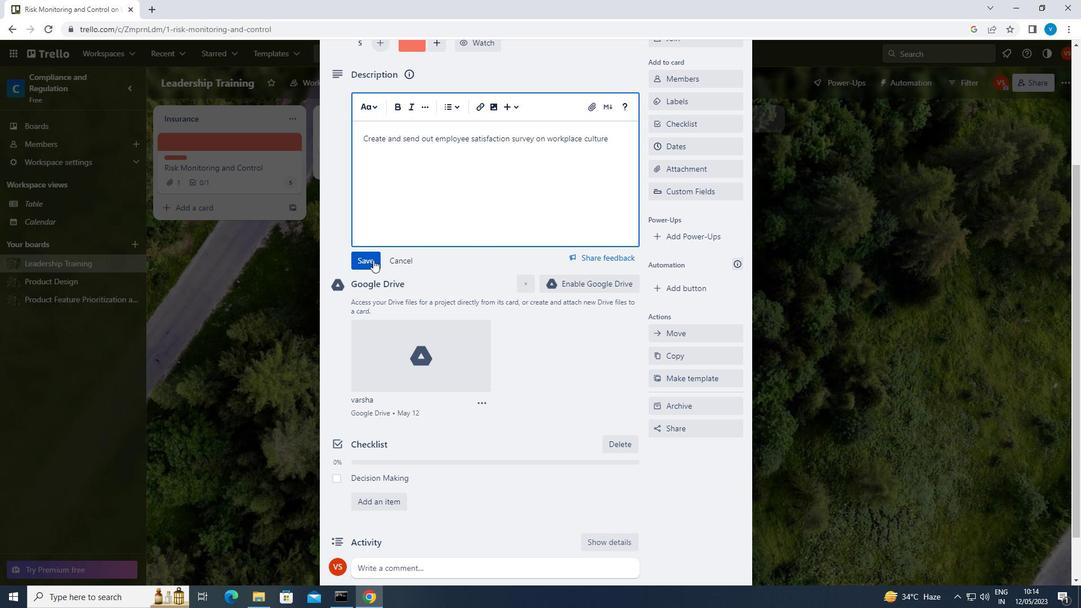 
Action: Mouse moved to (405, 489)
Screenshot: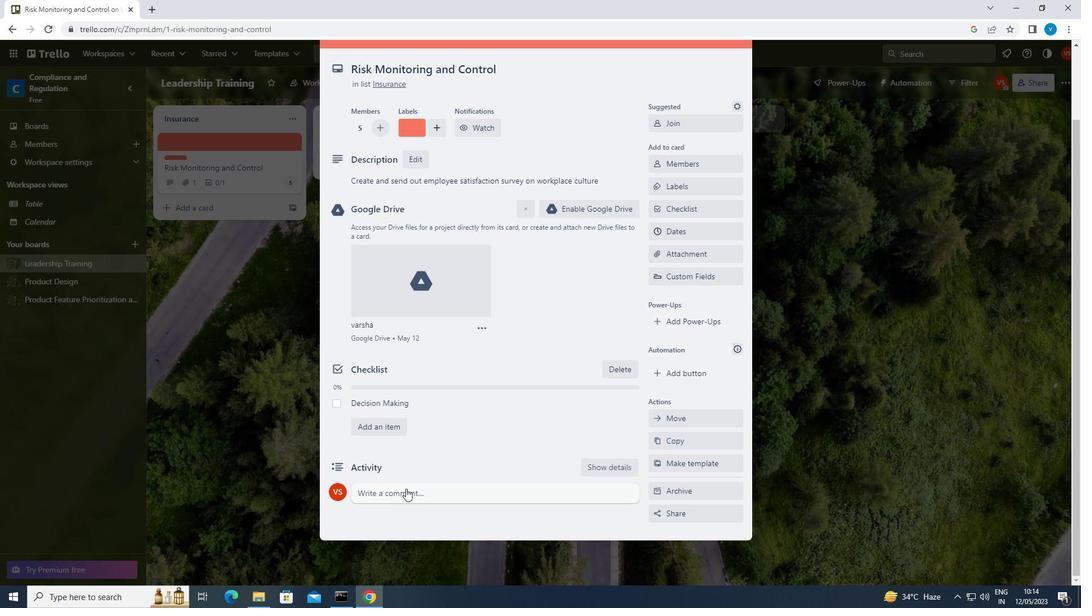 
Action: Mouse pressed left at (405, 489)
Screenshot: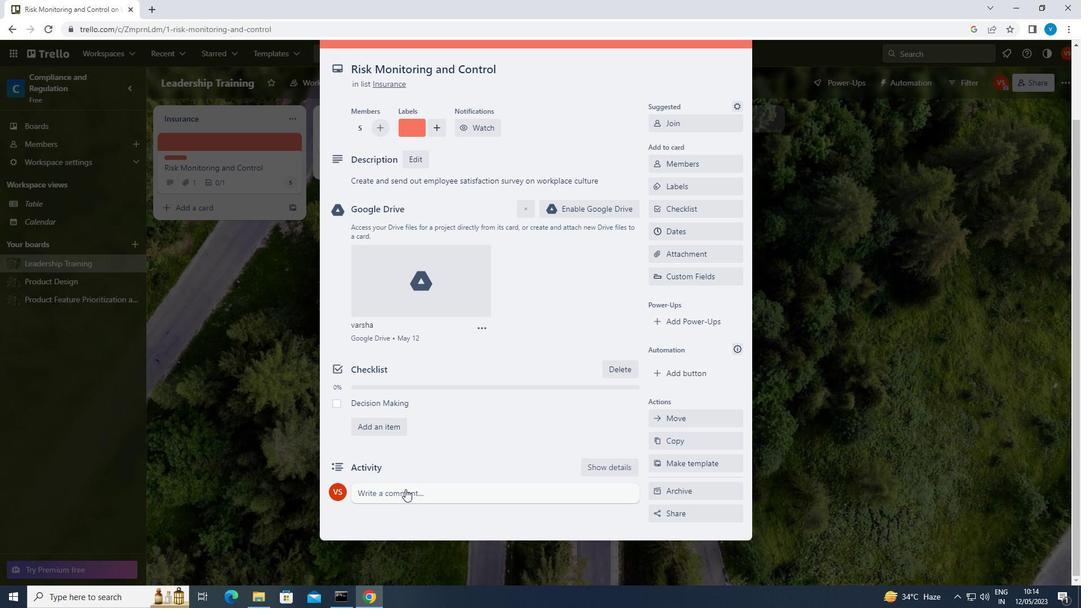 
Action: Key pressed <Key.shift>THIS<Key.space>TASK<Key.space>PRESENTS<Key.space>AN<Key.space>OPPORTUNITY<Key.space>TO<Key.space>SHOWCASE<Key.space>OUR<Key.space>LEADERSHIP<Key.space>AND<Key.space>PROJECT<Key.space>MANAGEMENT<Key.space>SKILLS,<Key.space>ENSURING<Key.space>THAT<Key.space>IT<Key.space>IS<Key.space>COMPLETED<Key.space>ON<Key.space>TIME<Key.space>AND<Key.space>WITHIN<Key.space>BUDGET.
Screenshot: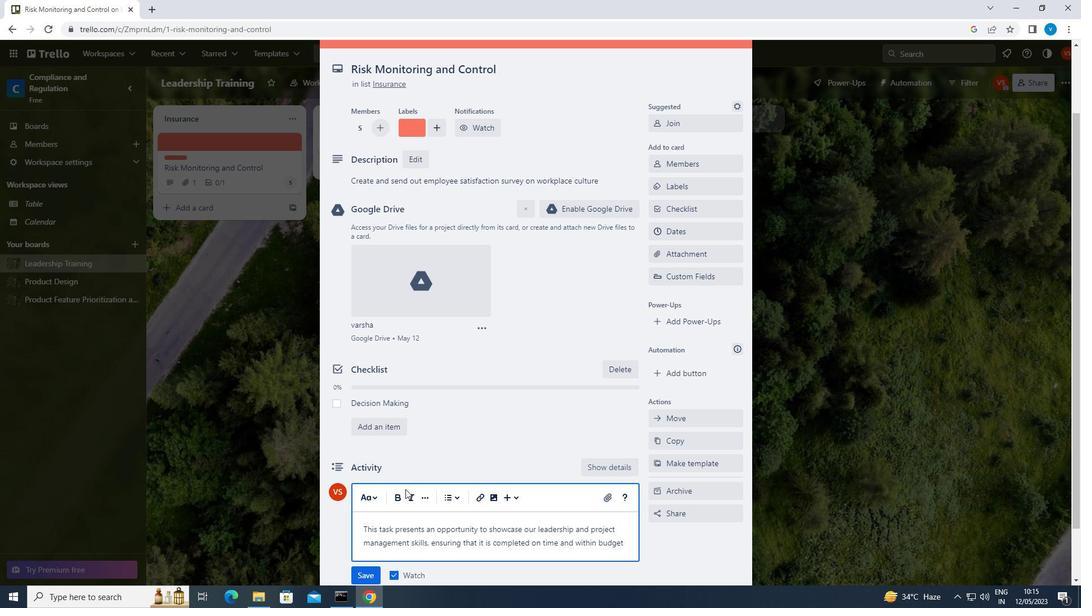 
Action: Mouse moved to (372, 575)
Screenshot: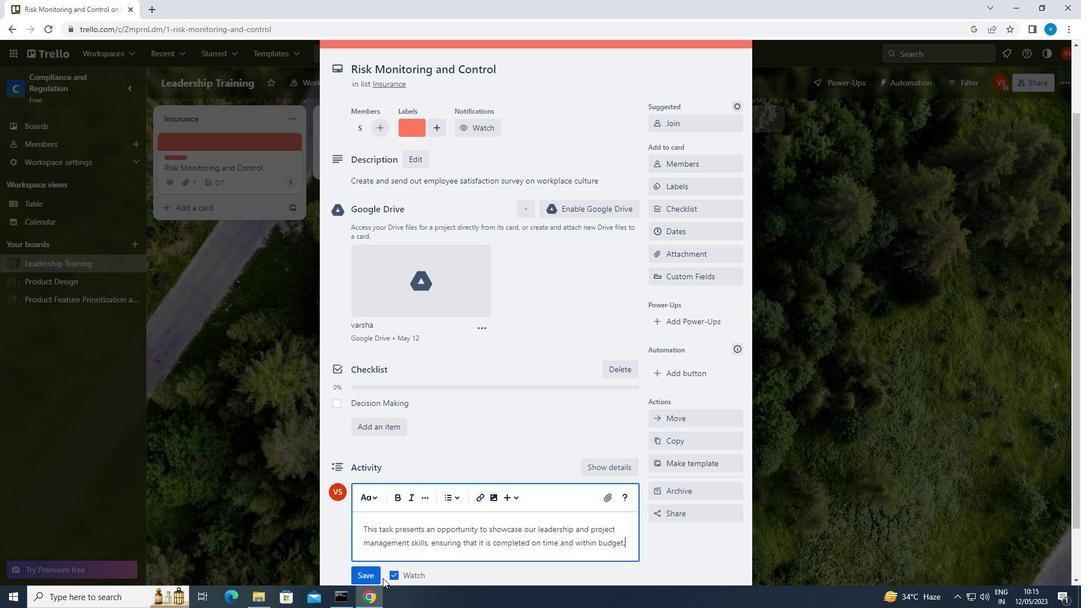 
Action: Mouse pressed left at (372, 575)
Screenshot: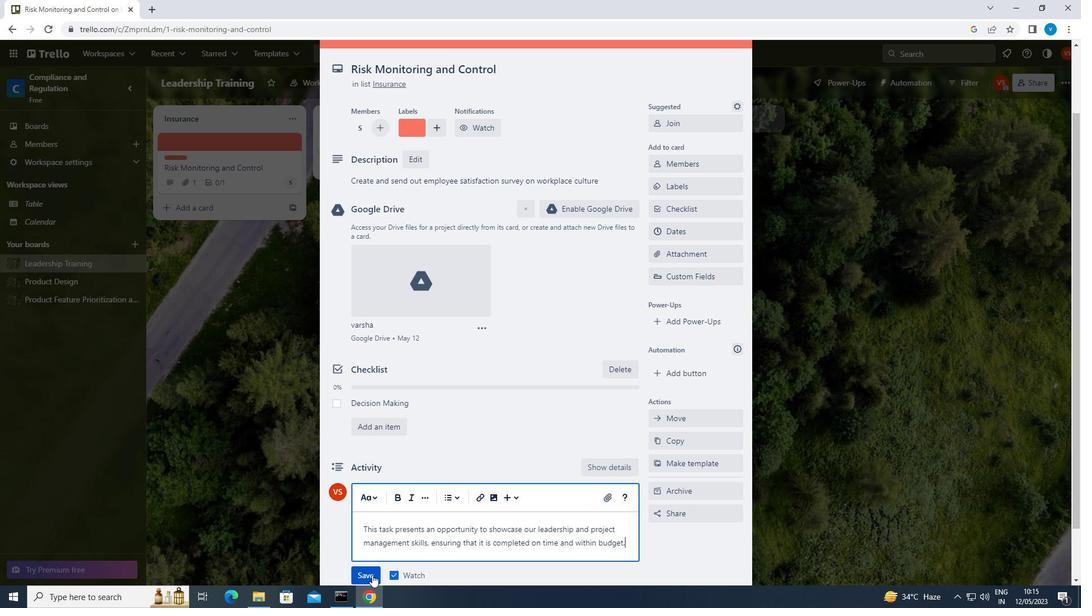 
Action: Mouse moved to (704, 230)
Screenshot: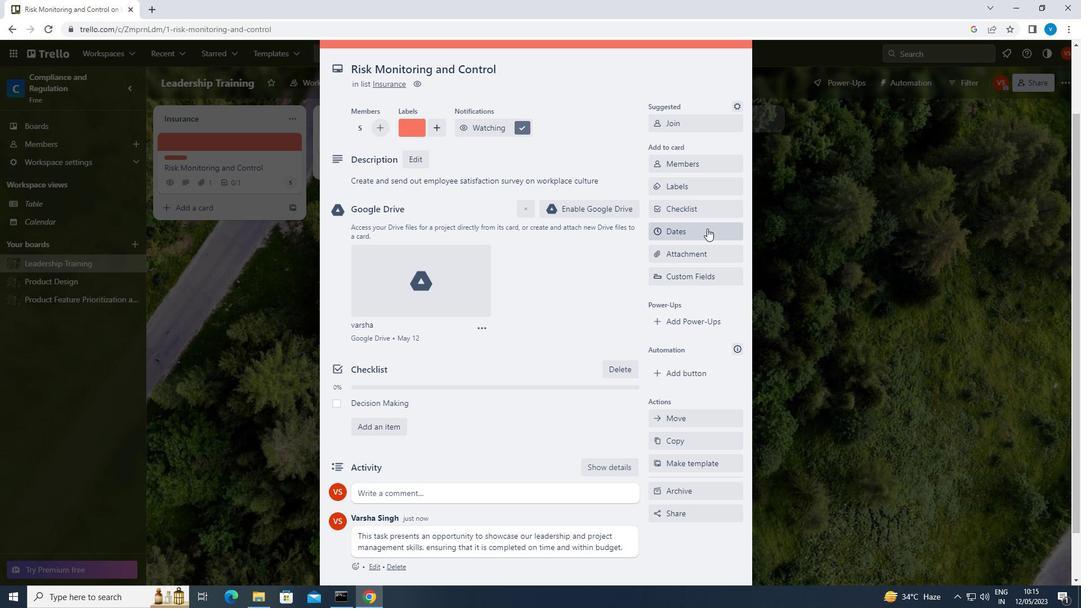 
Action: Mouse pressed left at (704, 230)
Screenshot: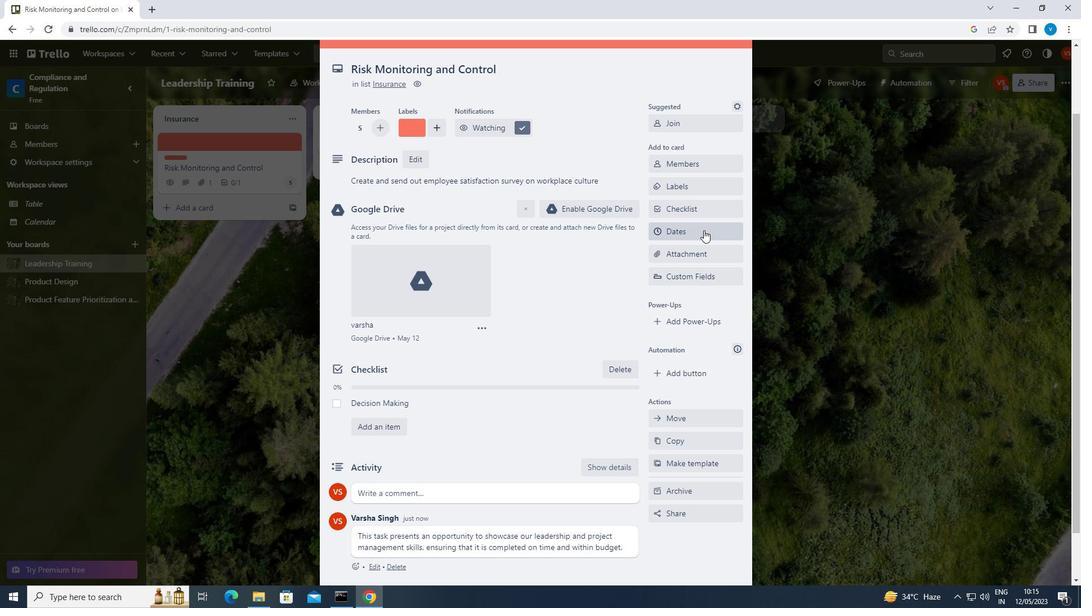 
Action: Mouse moved to (659, 288)
Screenshot: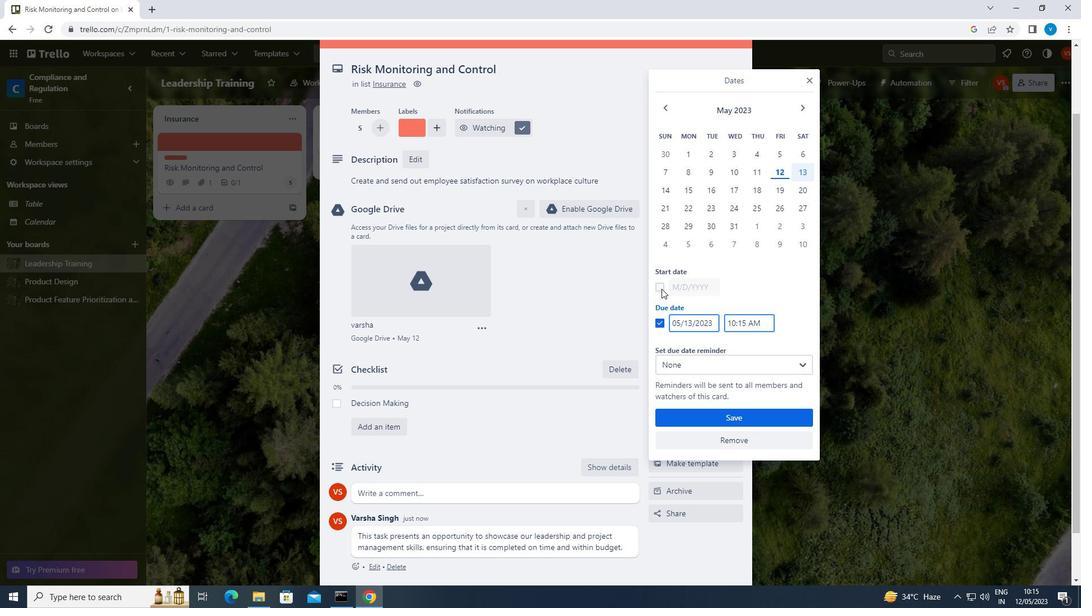 
Action: Mouse pressed left at (659, 288)
Screenshot: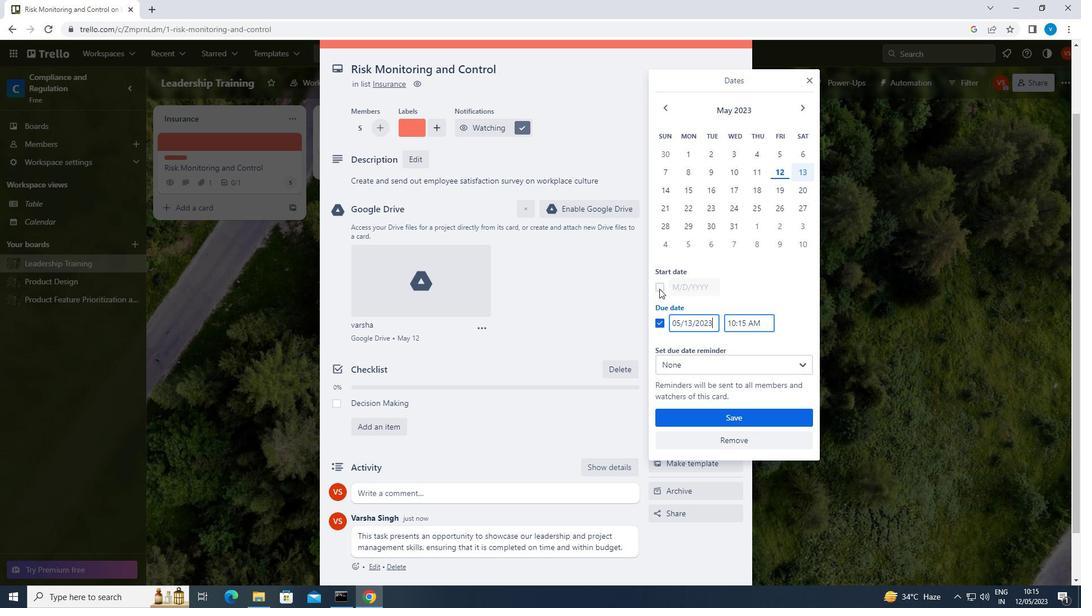 
Action: Mouse moved to (712, 284)
Screenshot: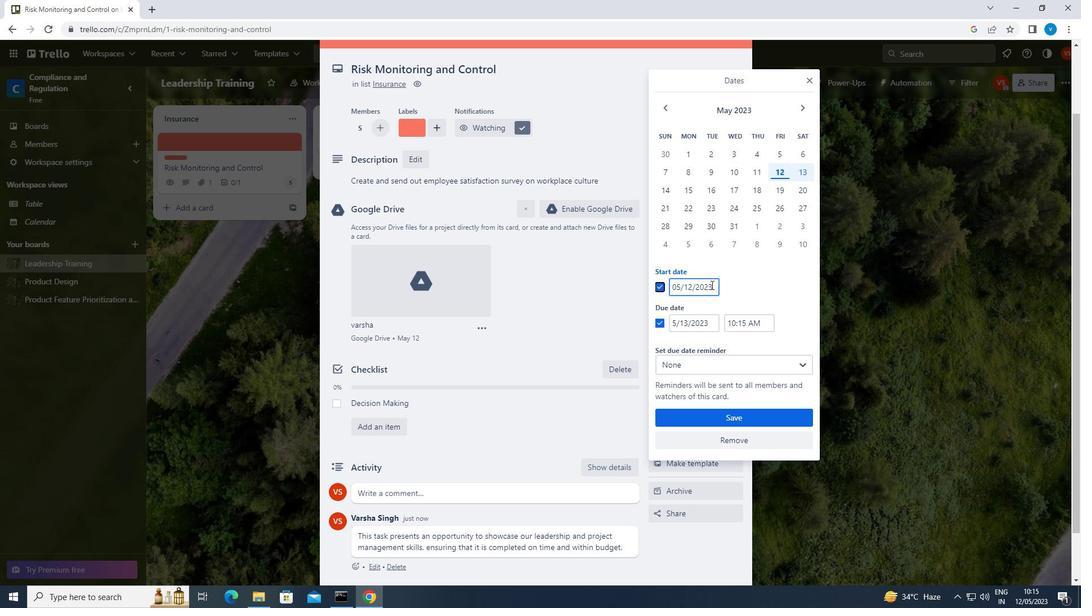 
Action: Mouse pressed left at (712, 284)
Screenshot: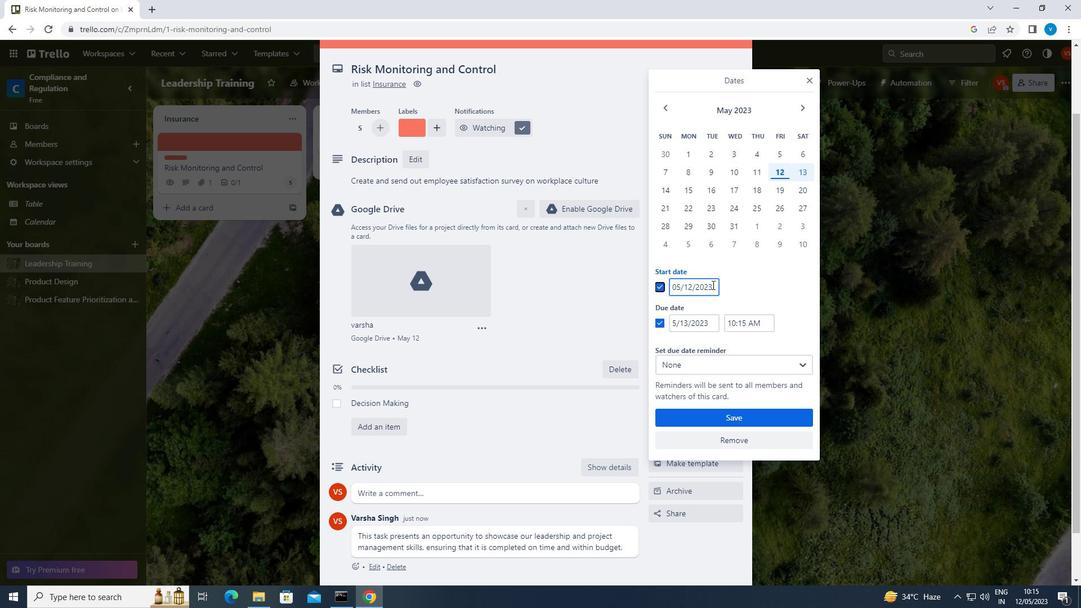 
Action: Key pressed <Key.backspace><Key.backspace><Key.backspace><Key.backspace><Key.backspace><Key.backspace><Key.backspace><Key.backspace><Key.backspace><Key.backspace><Key.backspace><Key.backspace><Key.backspace><Key.backspace><Key.backspace><Key.backspace>01/01/1900
Screenshot: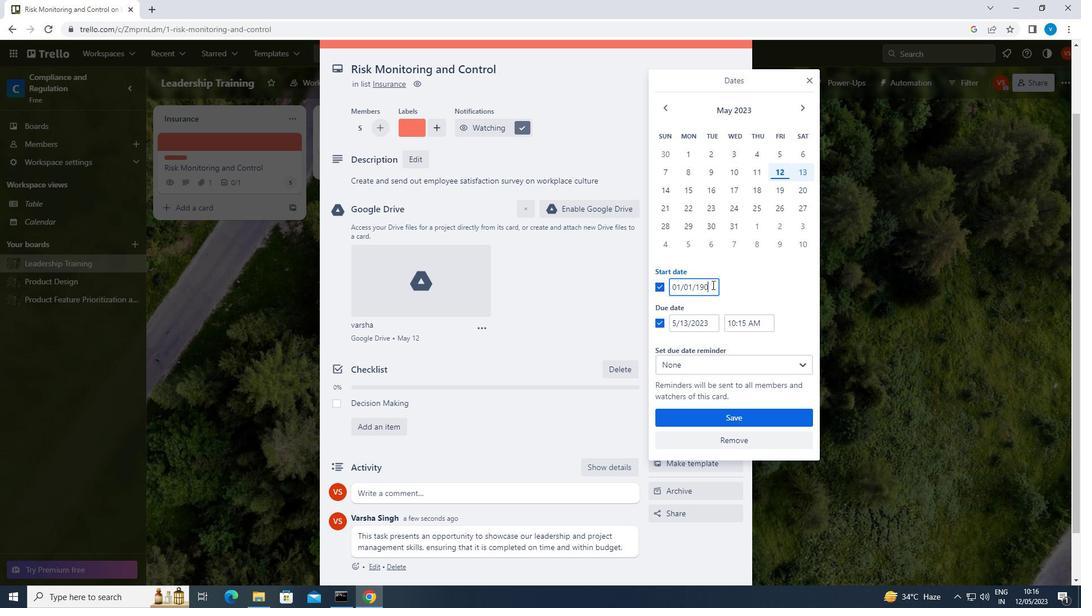 
Action: Mouse moved to (710, 322)
Screenshot: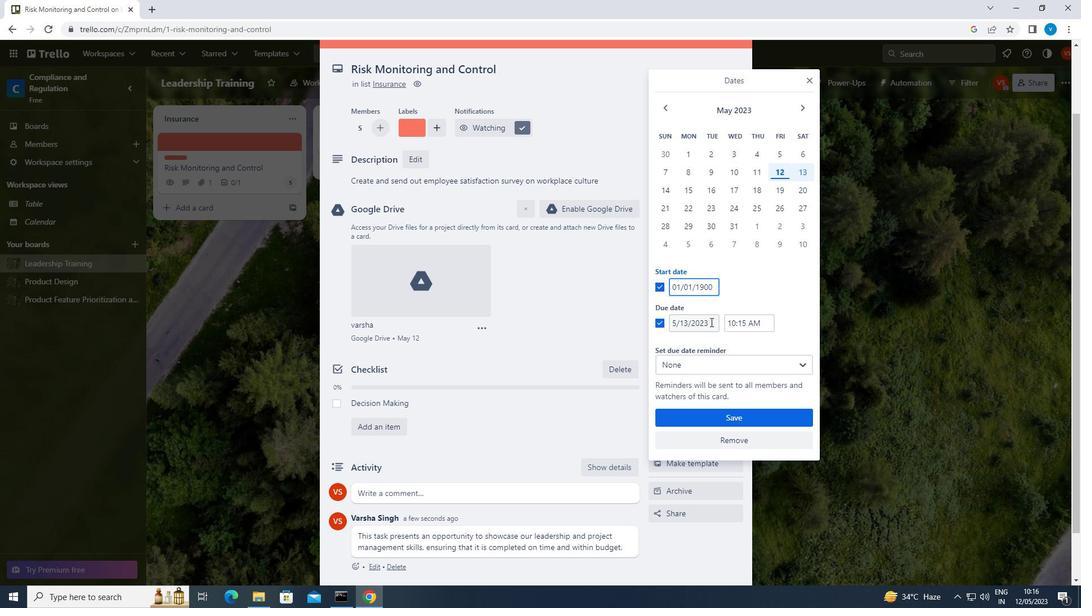 
Action: Mouse pressed left at (710, 322)
Screenshot: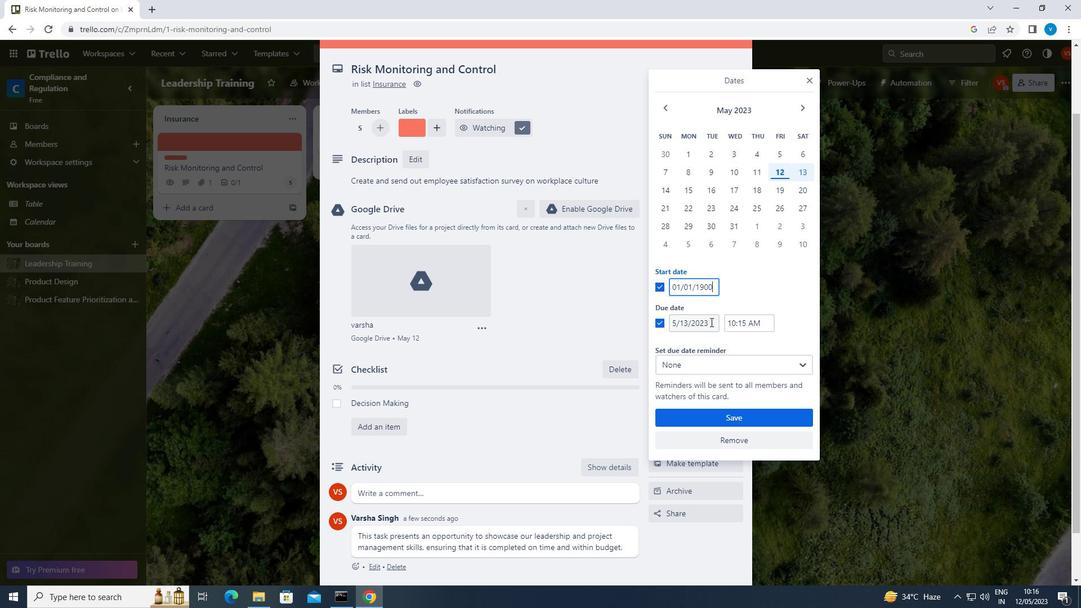 
Action: Mouse moved to (710, 322)
Screenshot: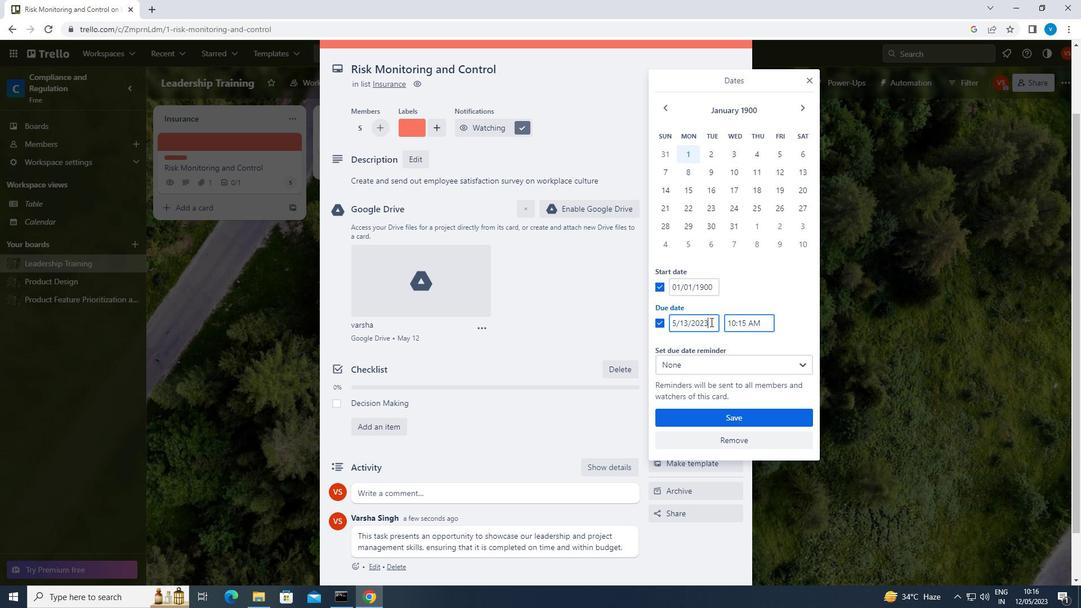 
Action: Key pressed <Key.backspace><Key.backspace><Key.backspace><Key.backspace><Key.backspace><Key.backspace><Key.backspace><Key.backspace><Key.backspace><Key.backspace><Key.backspace><Key.backspace><Key.backspace>01/08/1900
Screenshot: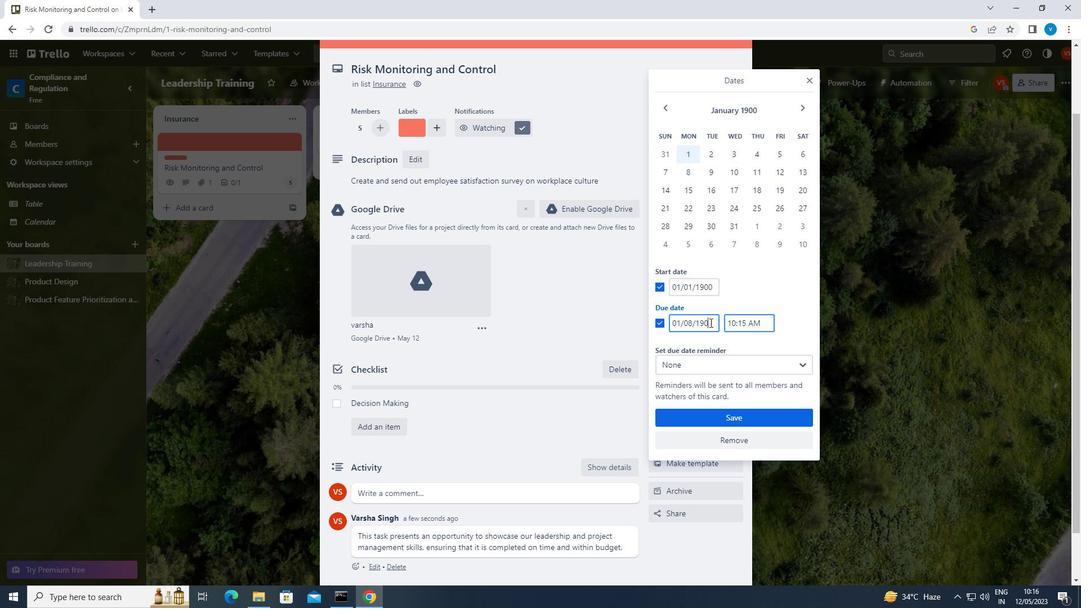 
Action: Mouse moved to (713, 418)
Screenshot: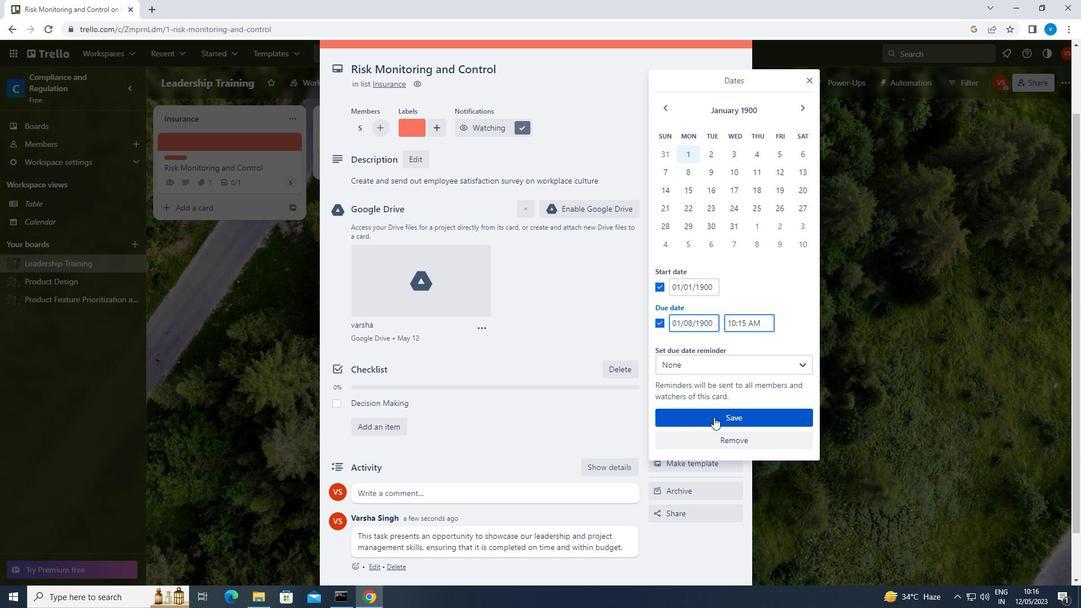 
Action: Mouse pressed left at (713, 418)
Screenshot: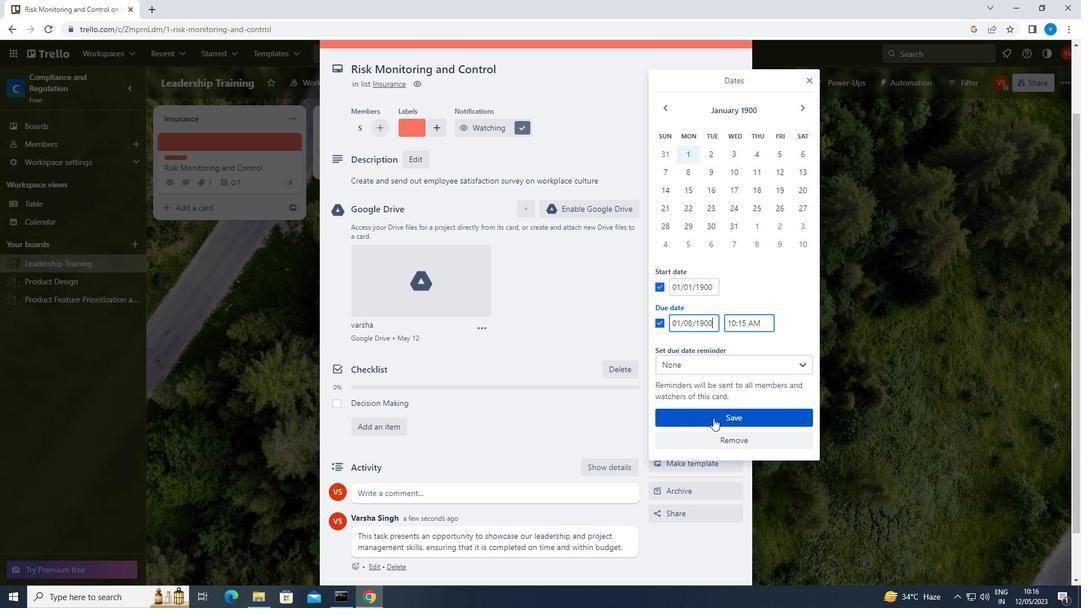
